 Task: Create a sub task Gather and Analyse Requirements for the task  Upgrade and migrate company software development to a cloud-based solution in the project AgileHaven , assign it to team member softage.1@softage.net and update the status of the sub task to  Off Track , set the priority of the sub task to High
Action: Mouse moved to (55, 428)
Screenshot: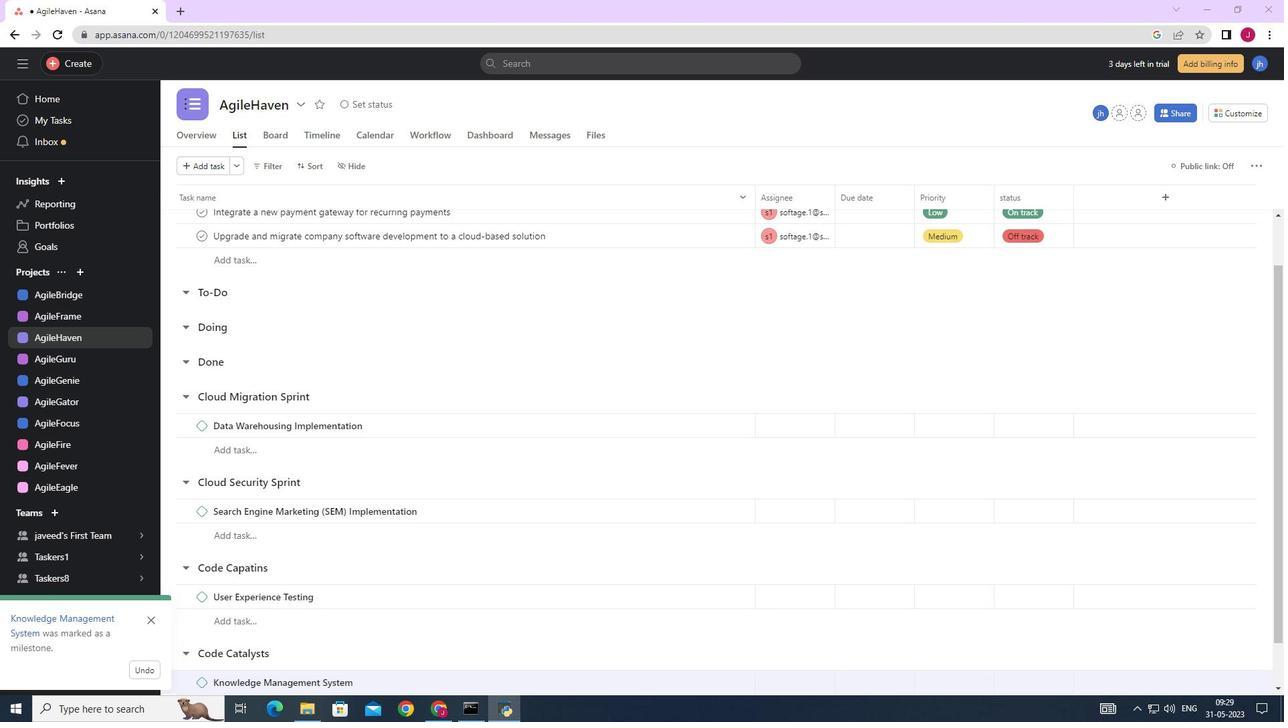 
Action: Mouse scrolled (55, 427) with delta (0, 0)
Screenshot: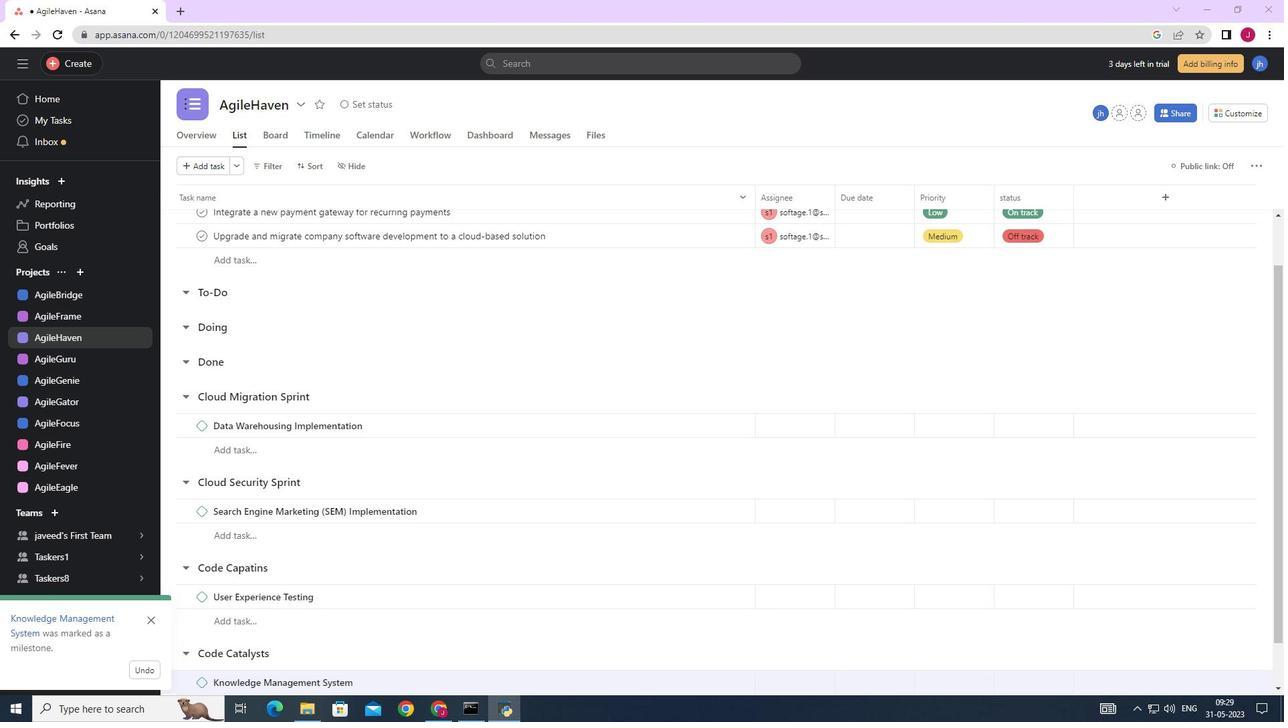 
Action: Mouse moved to (149, 619)
Screenshot: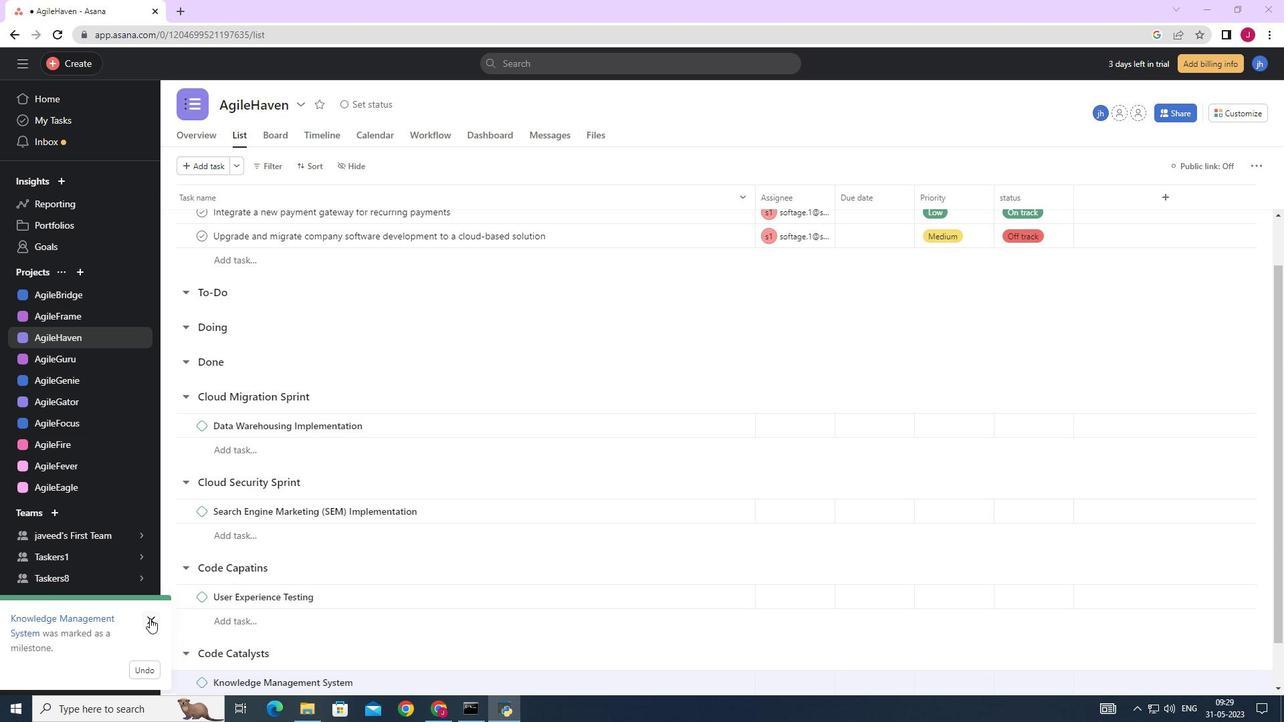 
Action: Mouse pressed left at (149, 619)
Screenshot: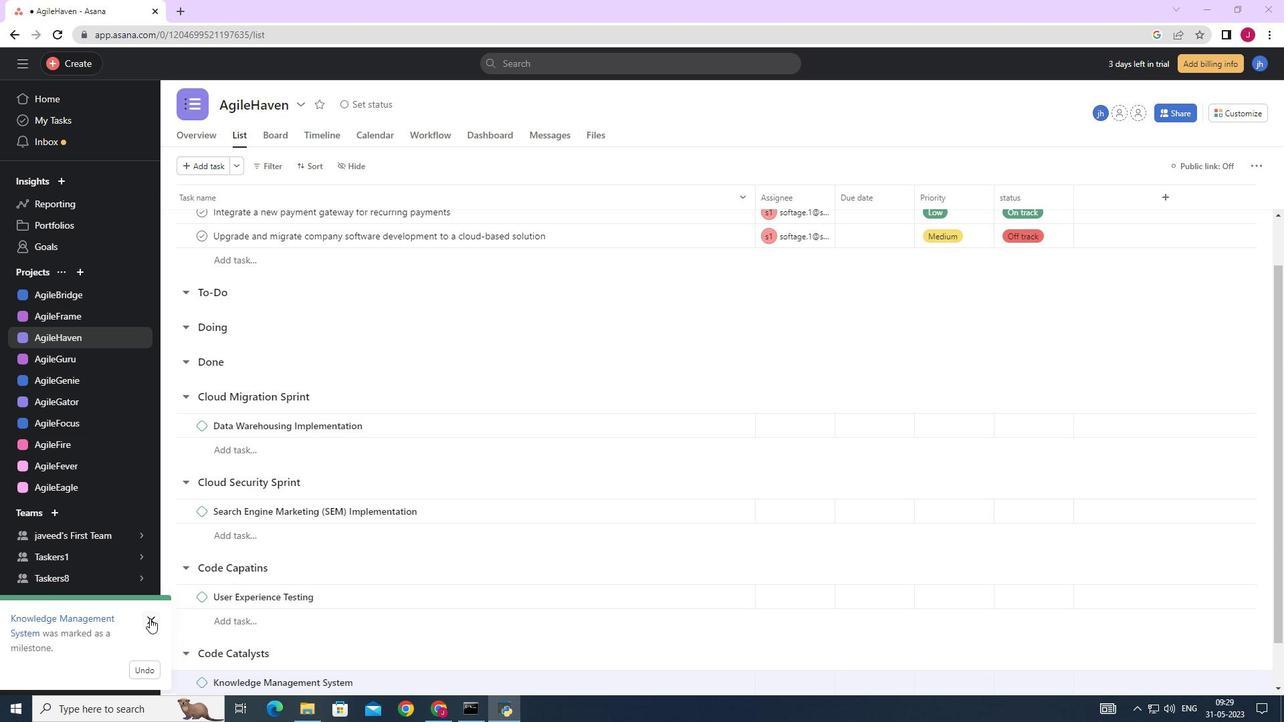 
Action: Mouse moved to (592, 365)
Screenshot: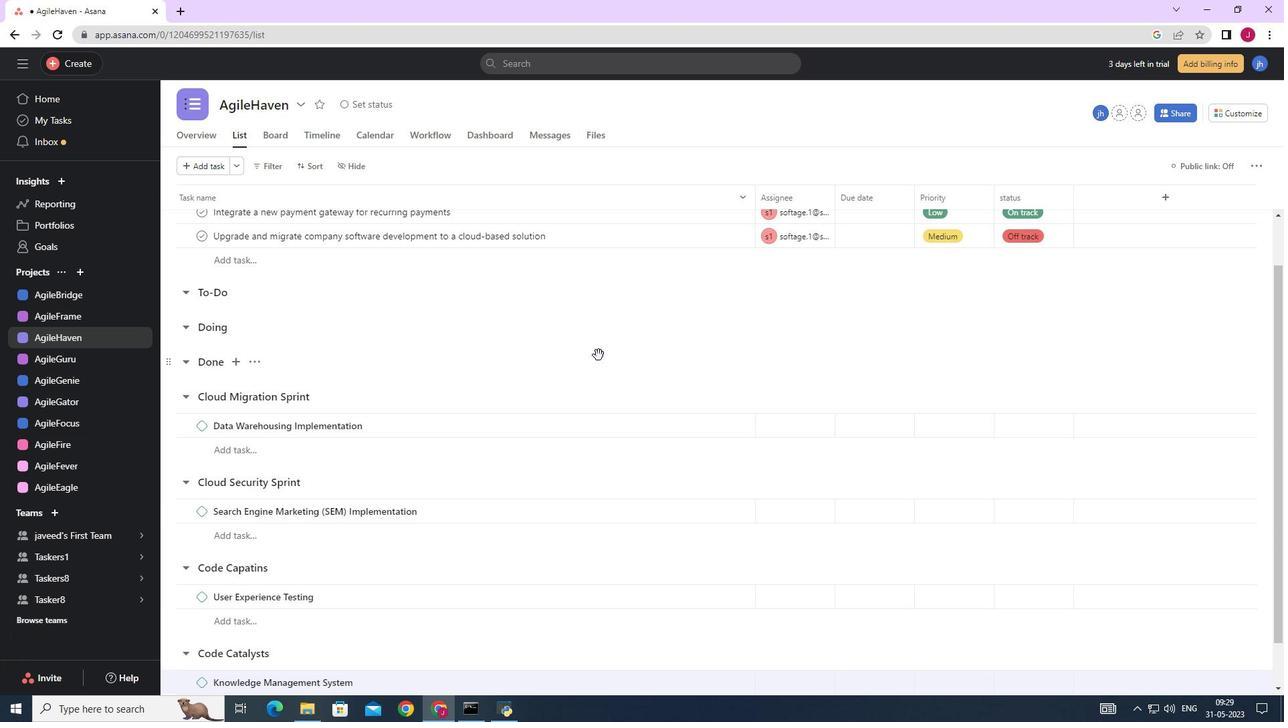 
Action: Mouse scrolled (592, 364) with delta (0, 0)
Screenshot: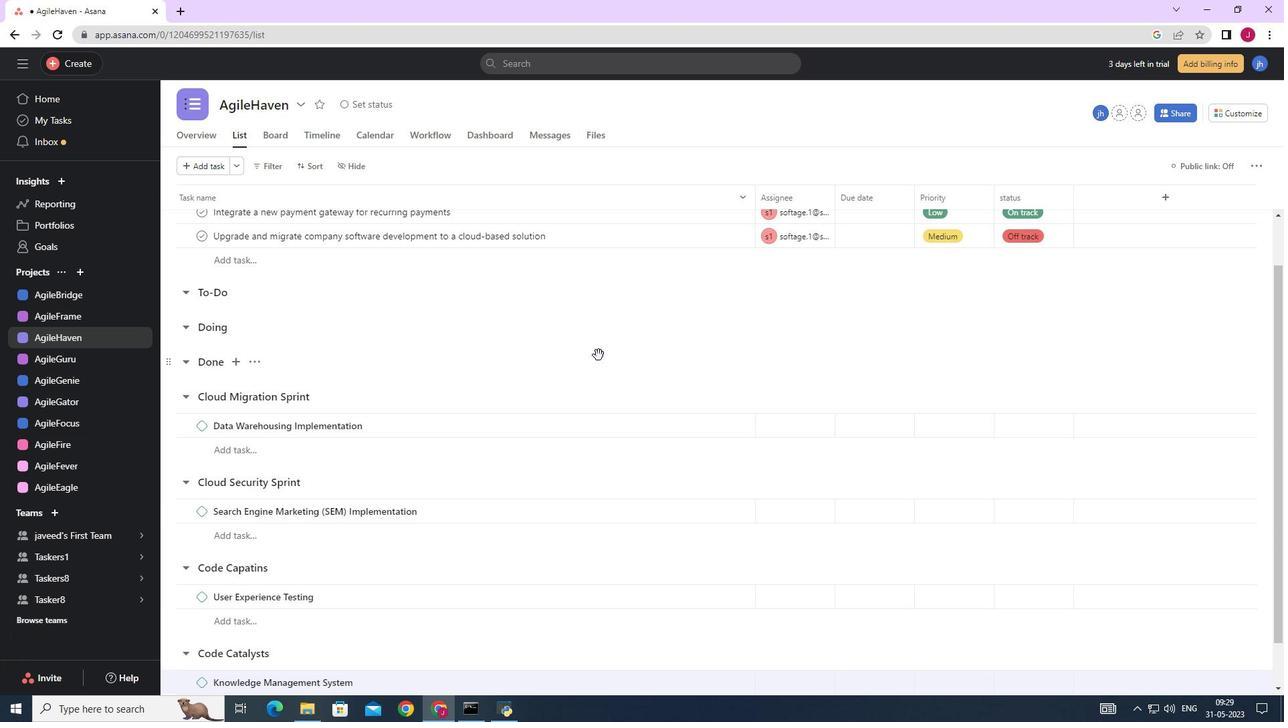 
Action: Mouse moved to (591, 372)
Screenshot: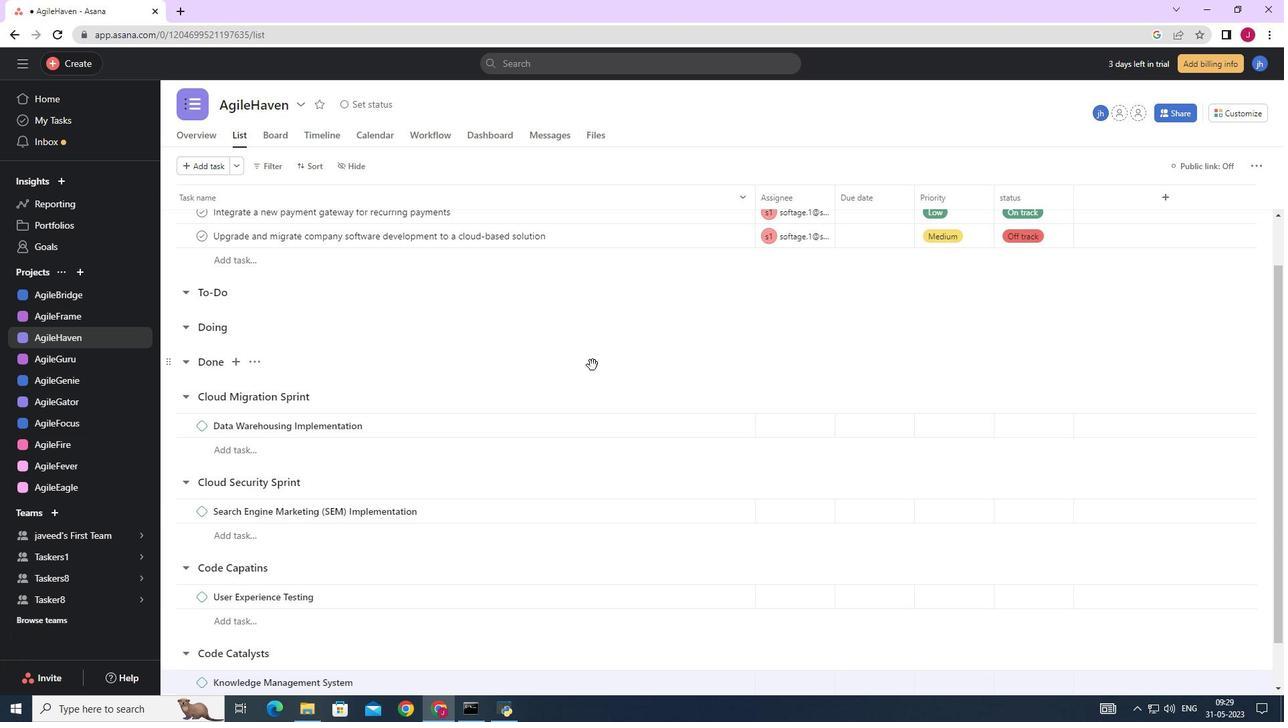 
Action: Mouse scrolled (592, 366) with delta (0, 0)
Screenshot: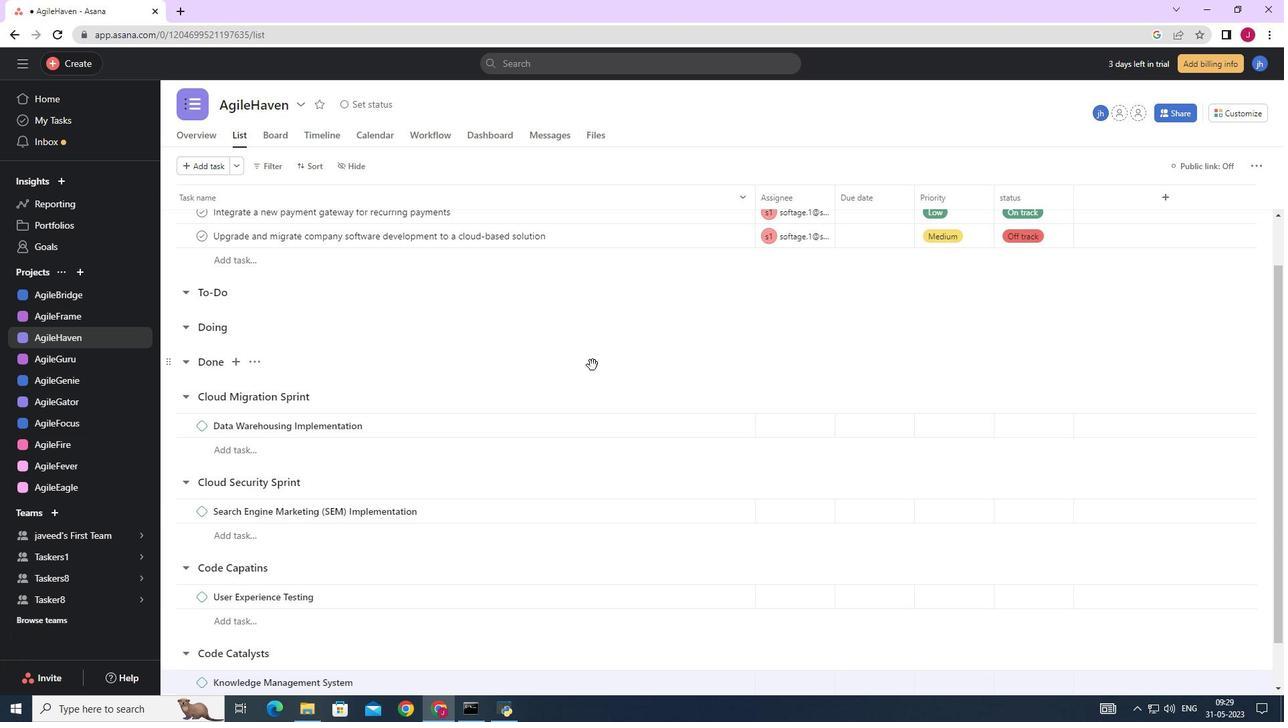 
Action: Mouse scrolled (592, 368) with delta (0, 0)
Screenshot: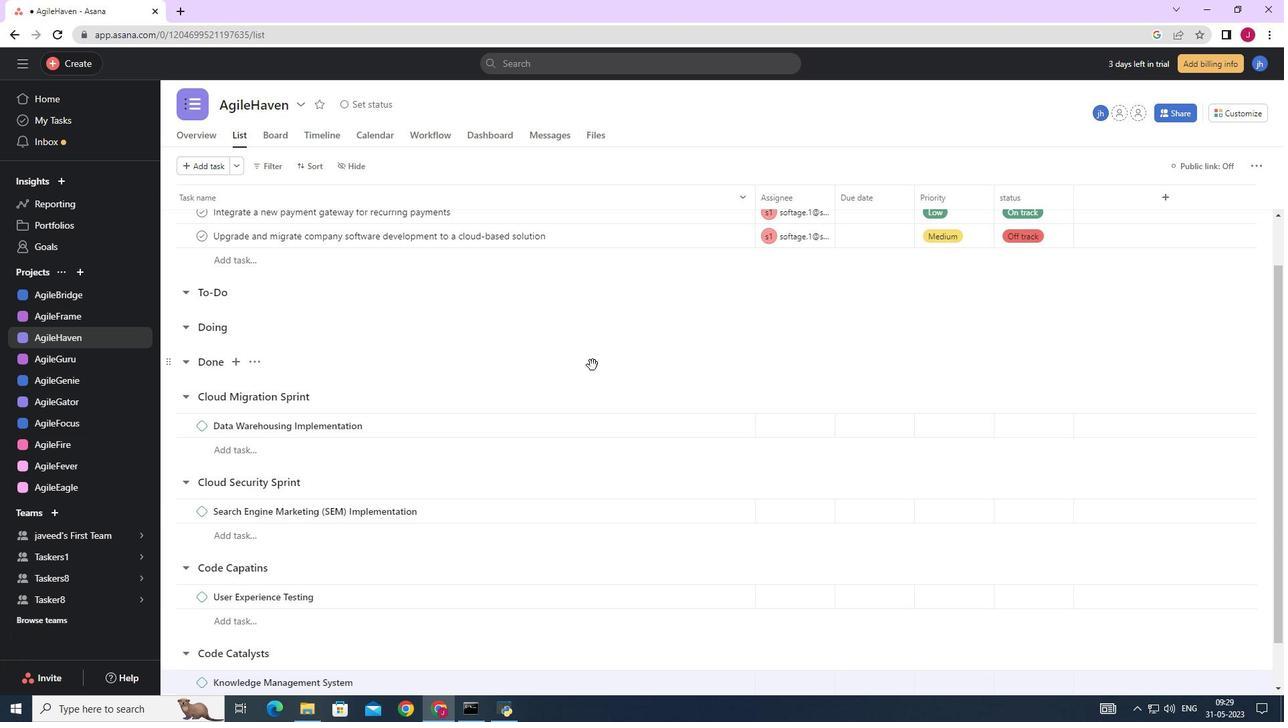 
Action: Mouse scrolled (591, 370) with delta (0, 0)
Screenshot: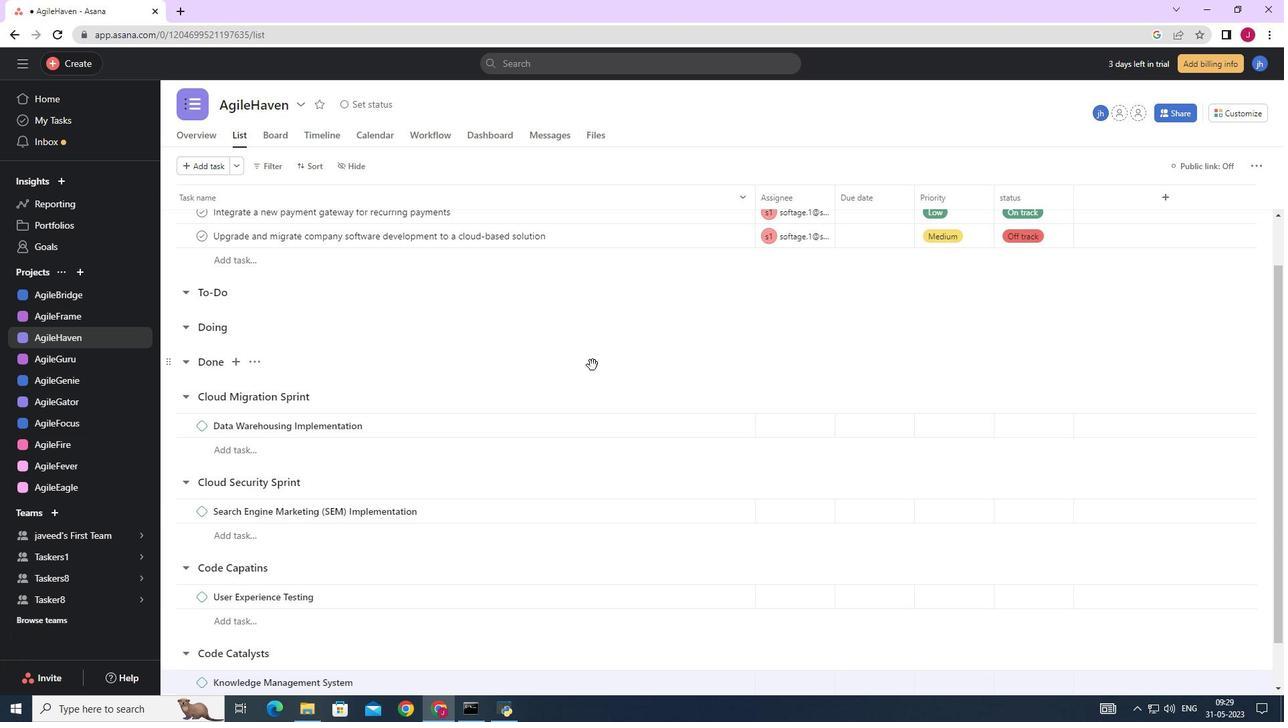 
Action: Mouse moved to (433, 398)
Screenshot: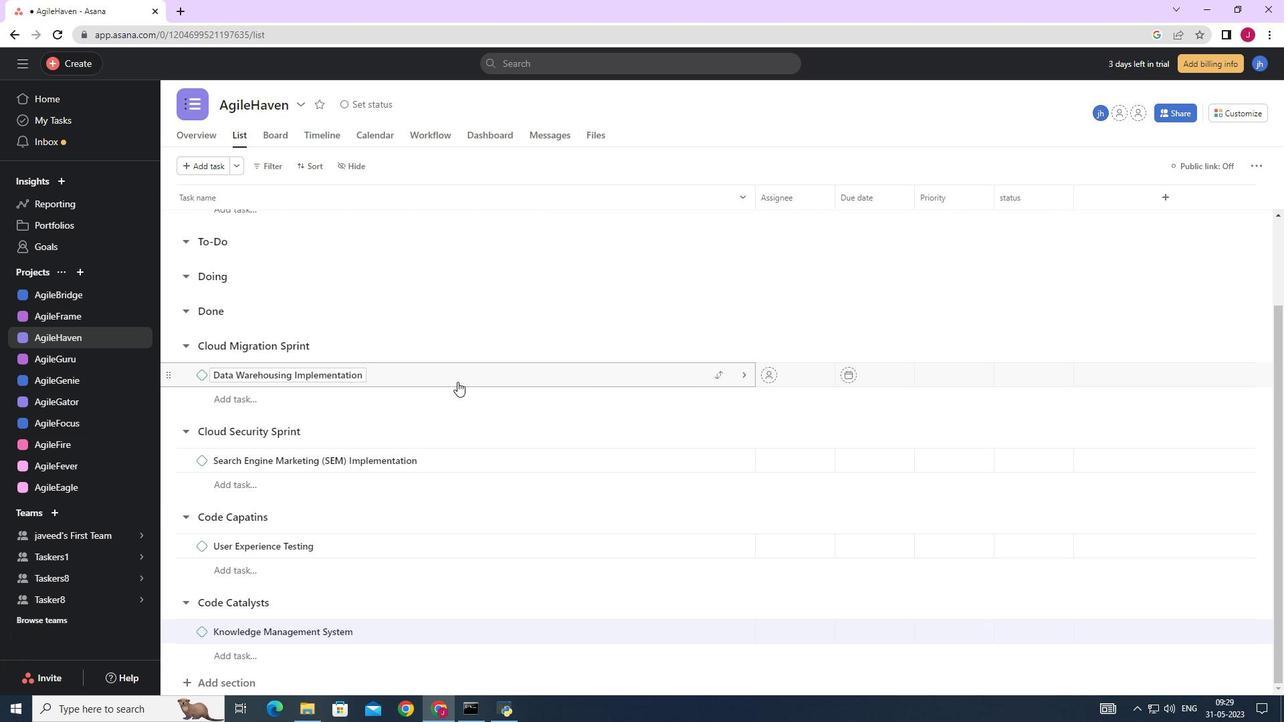
Action: Mouse scrolled (433, 398) with delta (0, 0)
Screenshot: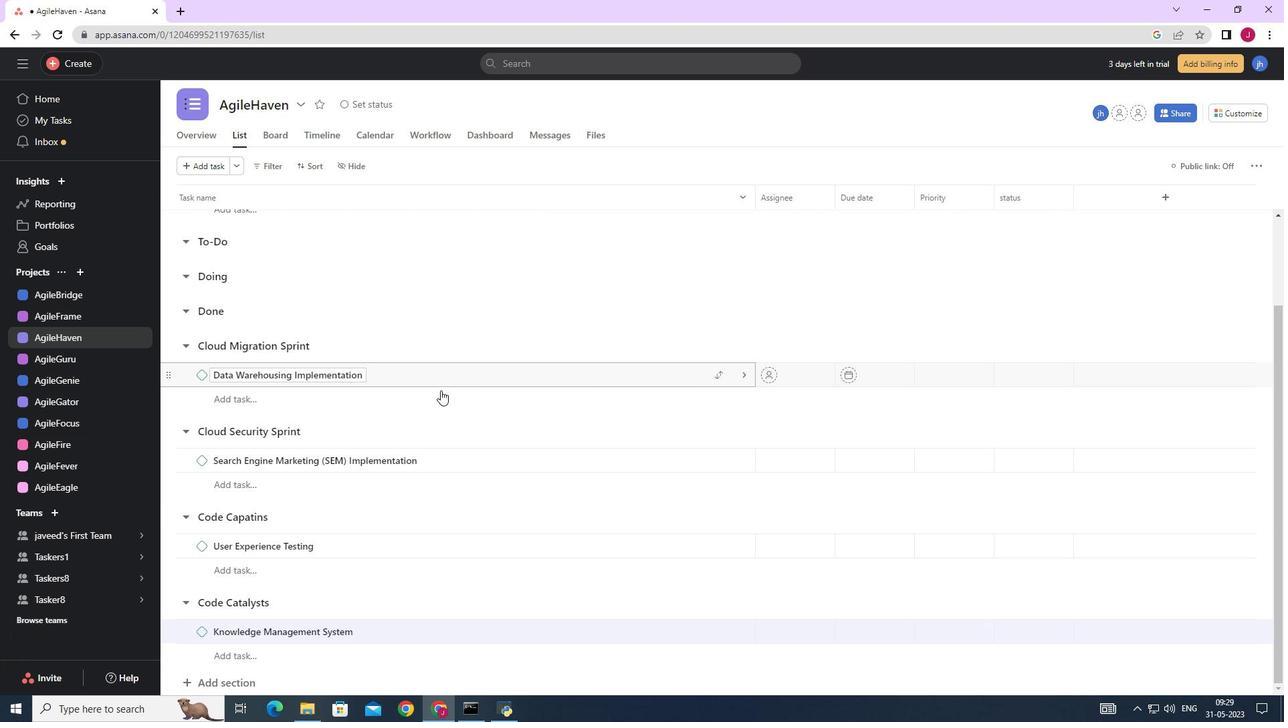 
Action: Mouse moved to (432, 400)
Screenshot: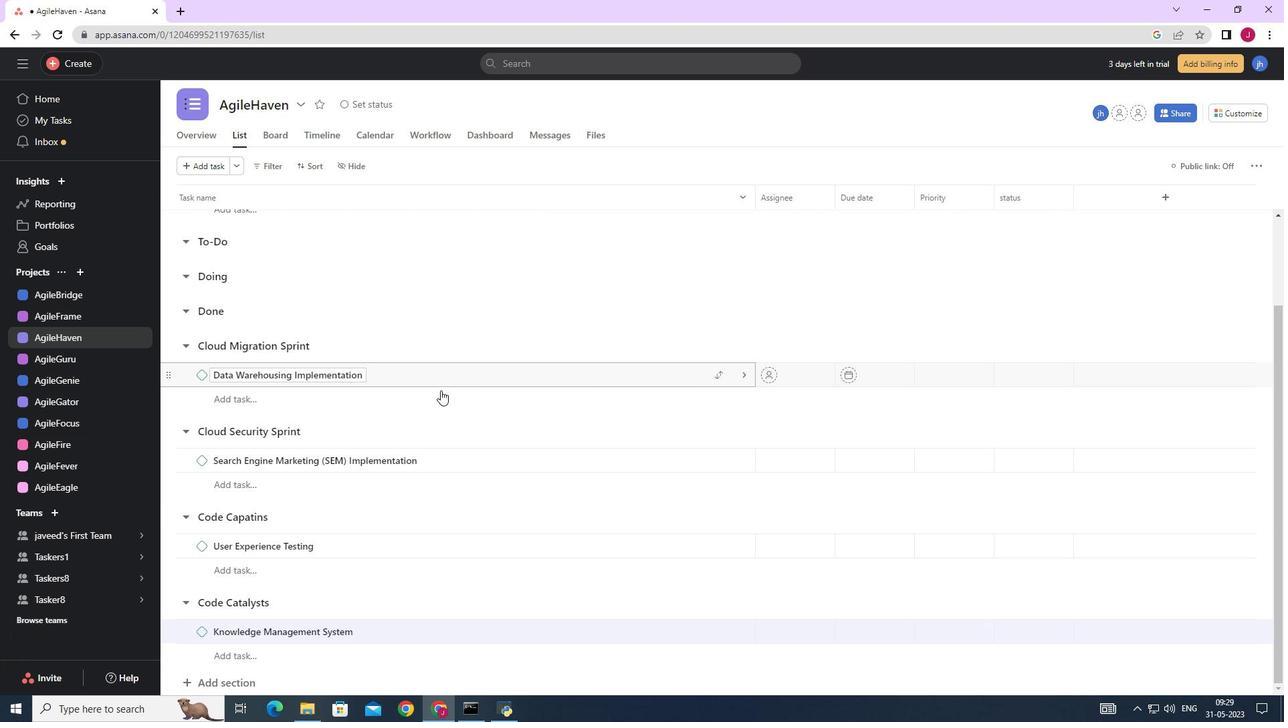 
Action: Mouse scrolled (432, 400) with delta (0, 0)
Screenshot: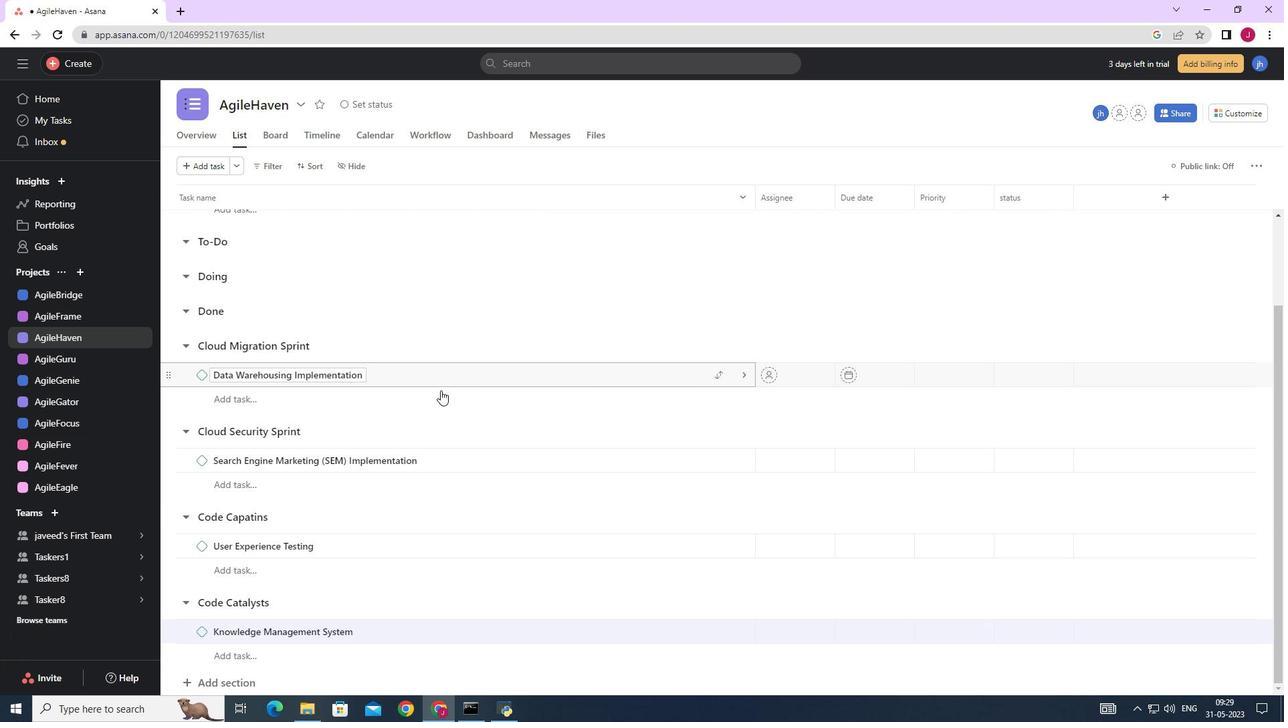 
Action: Mouse scrolled (432, 400) with delta (0, 0)
Screenshot: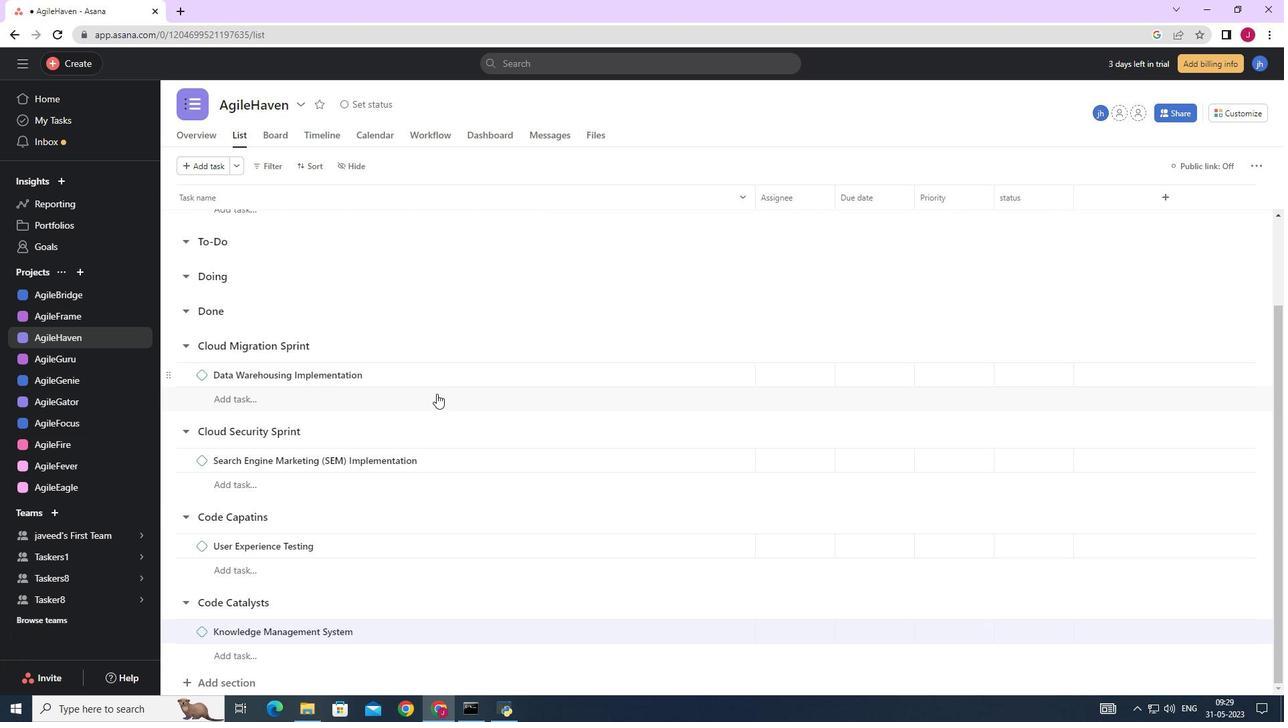 
Action: Mouse moved to (432, 401)
Screenshot: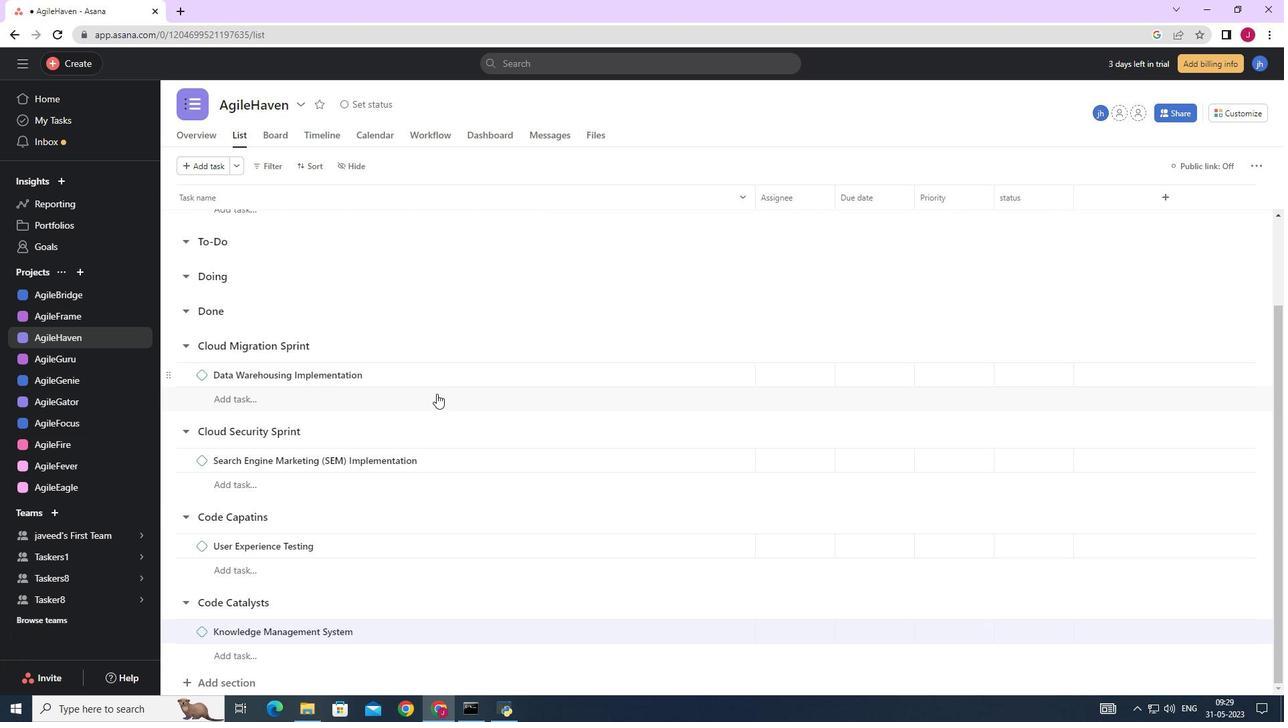 
Action: Mouse scrolled (432, 400) with delta (0, 0)
Screenshot: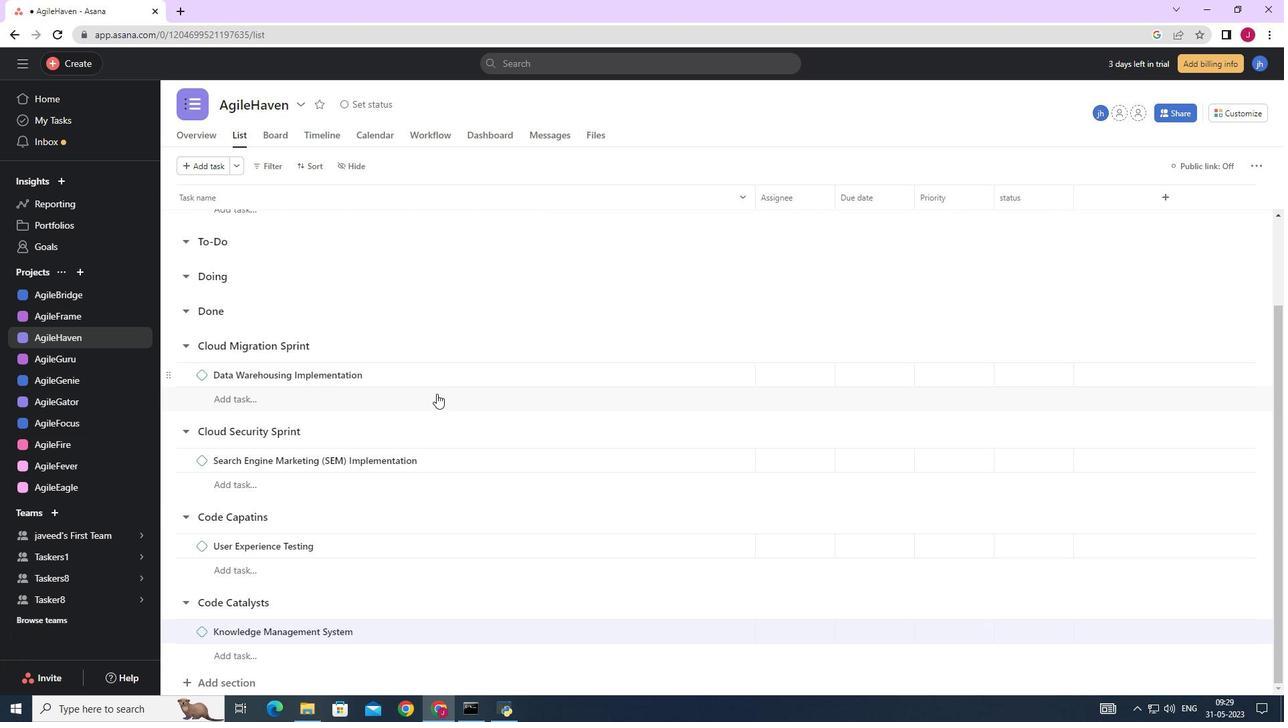 
Action: Mouse moved to (430, 407)
Screenshot: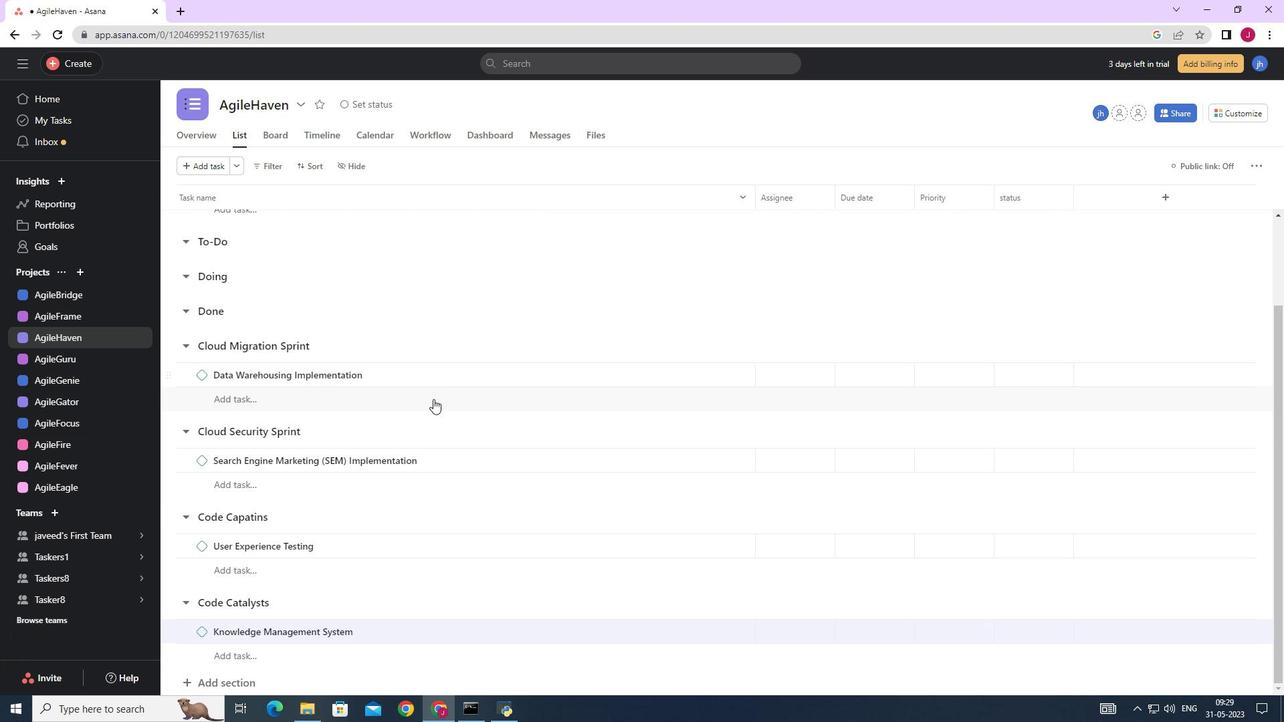 
Action: Mouse scrolled (430, 406) with delta (0, 0)
Screenshot: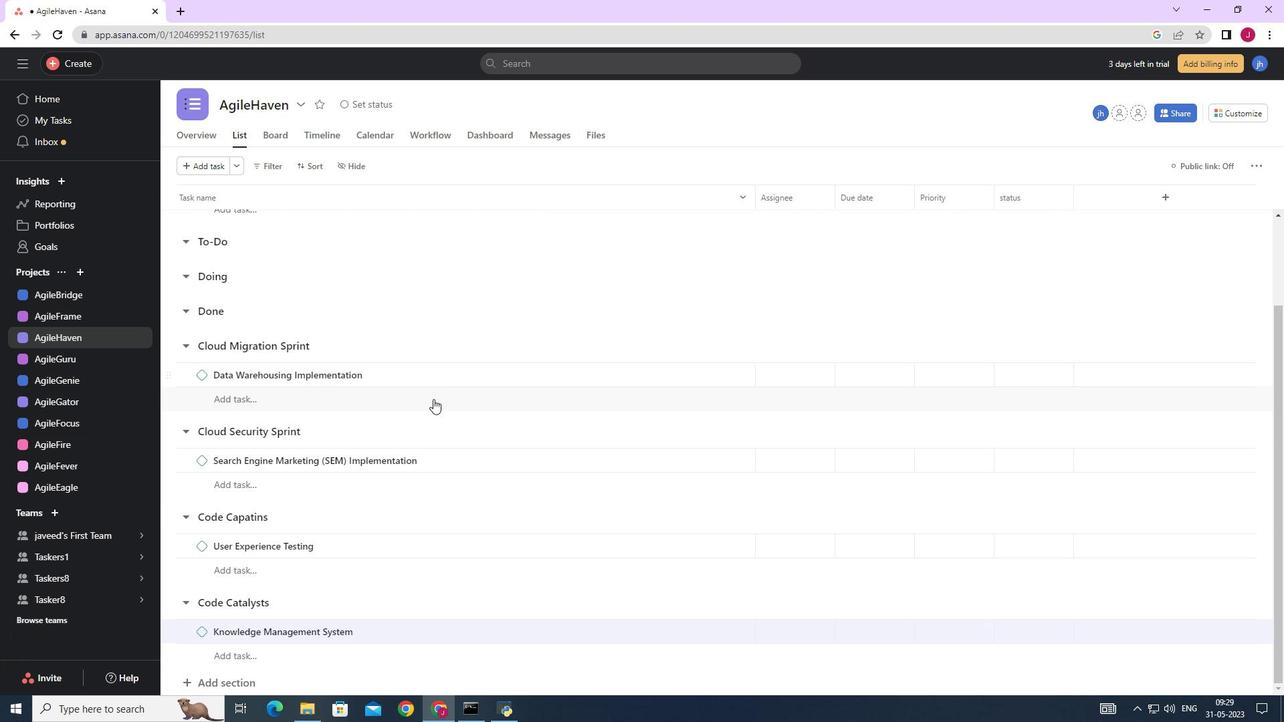 
Action: Mouse moved to (415, 430)
Screenshot: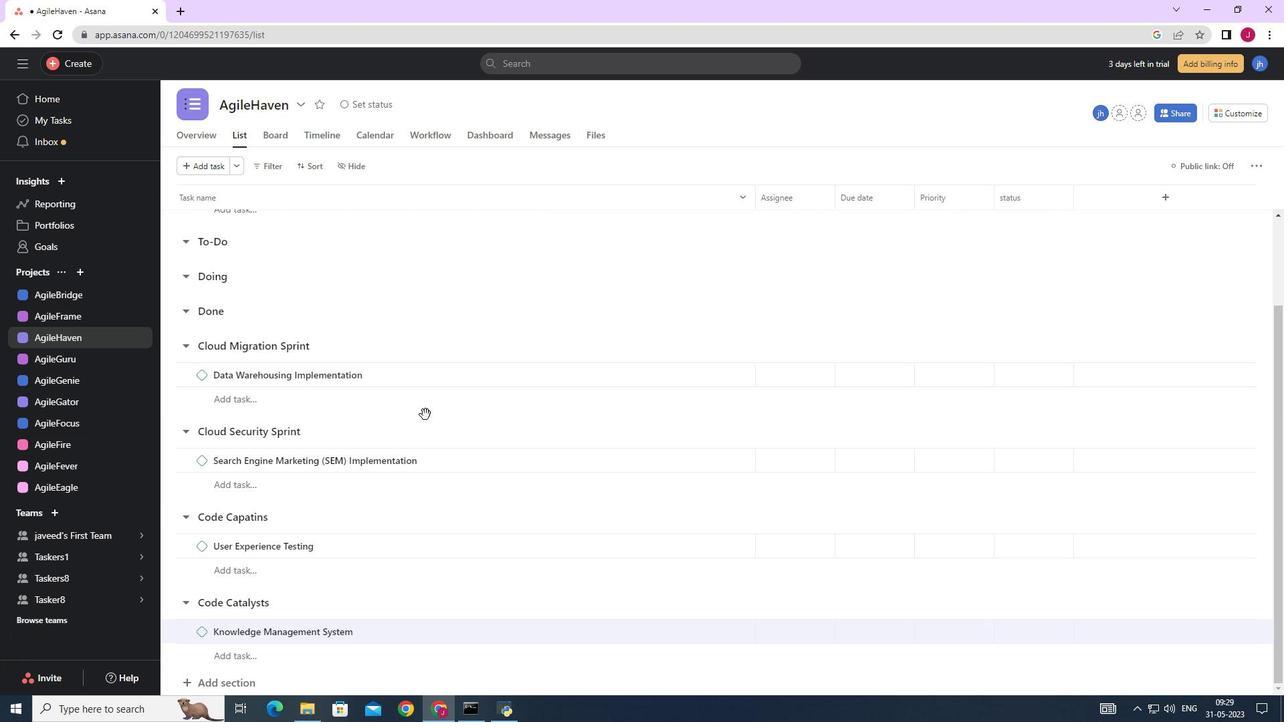 
Action: Mouse scrolled (415, 431) with delta (0, 0)
Screenshot: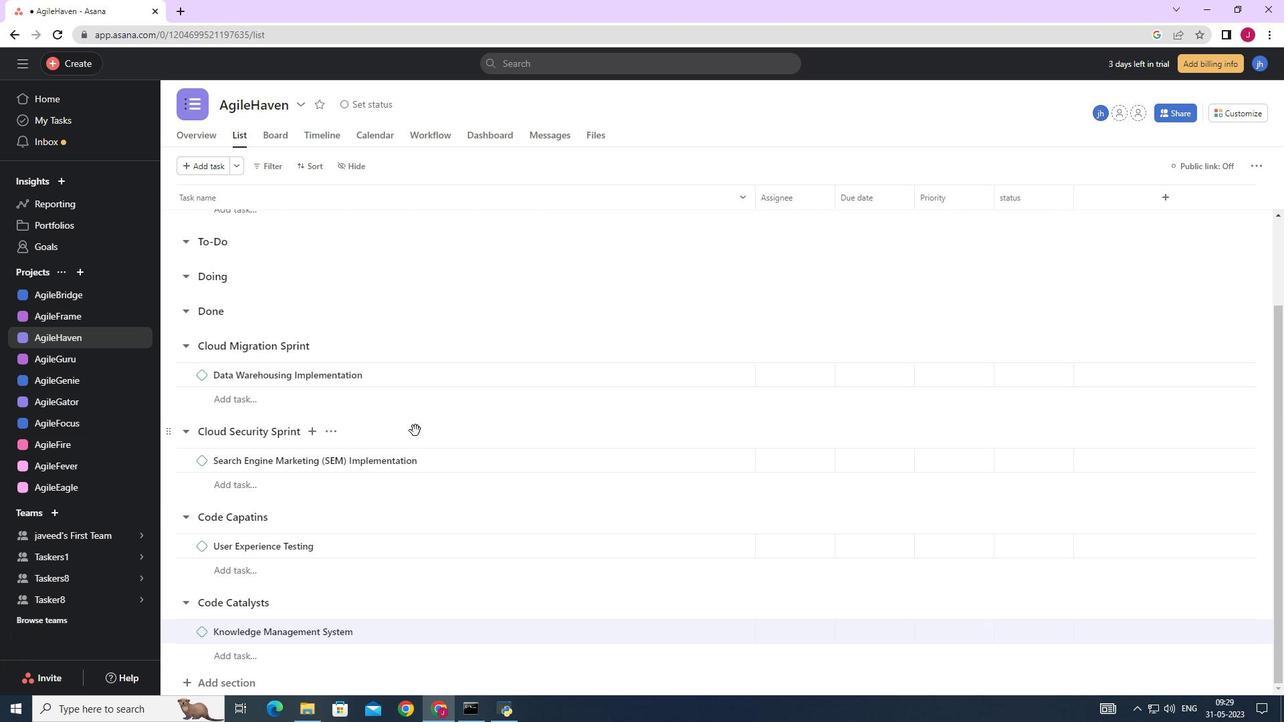 
Action: Mouse scrolled (415, 431) with delta (0, 0)
Screenshot: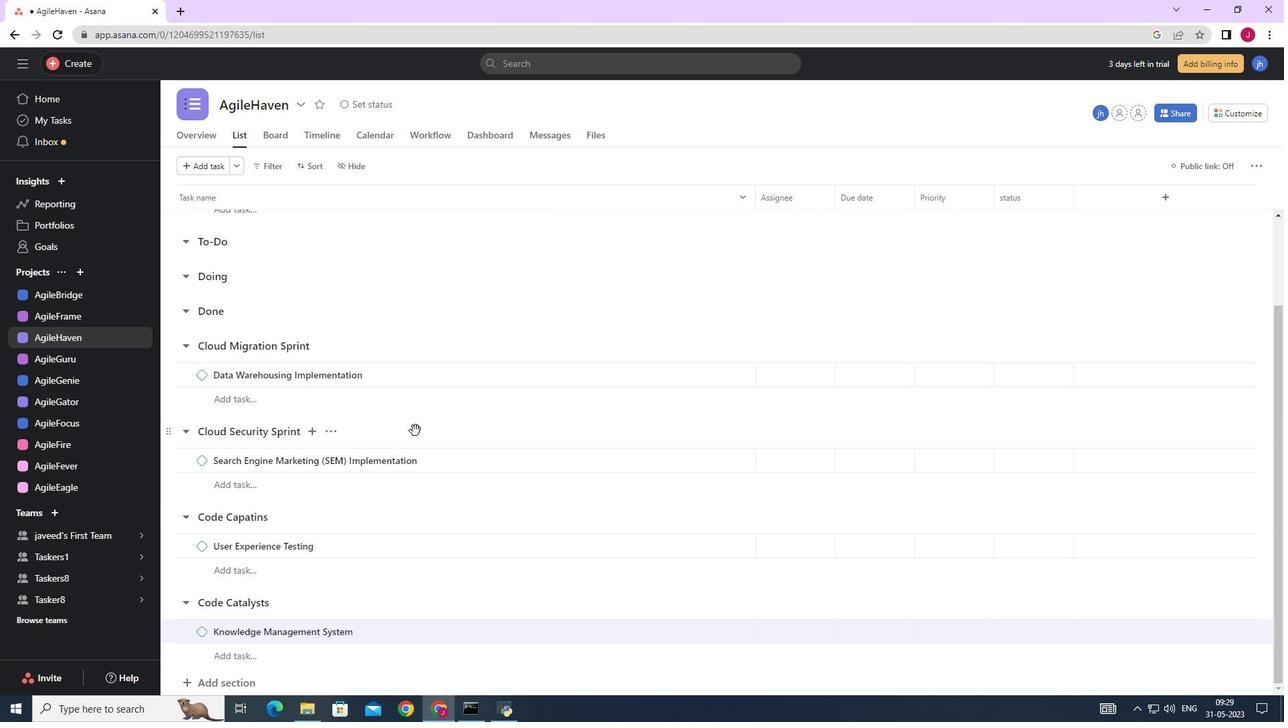 
Action: Mouse scrolled (415, 431) with delta (0, 0)
Screenshot: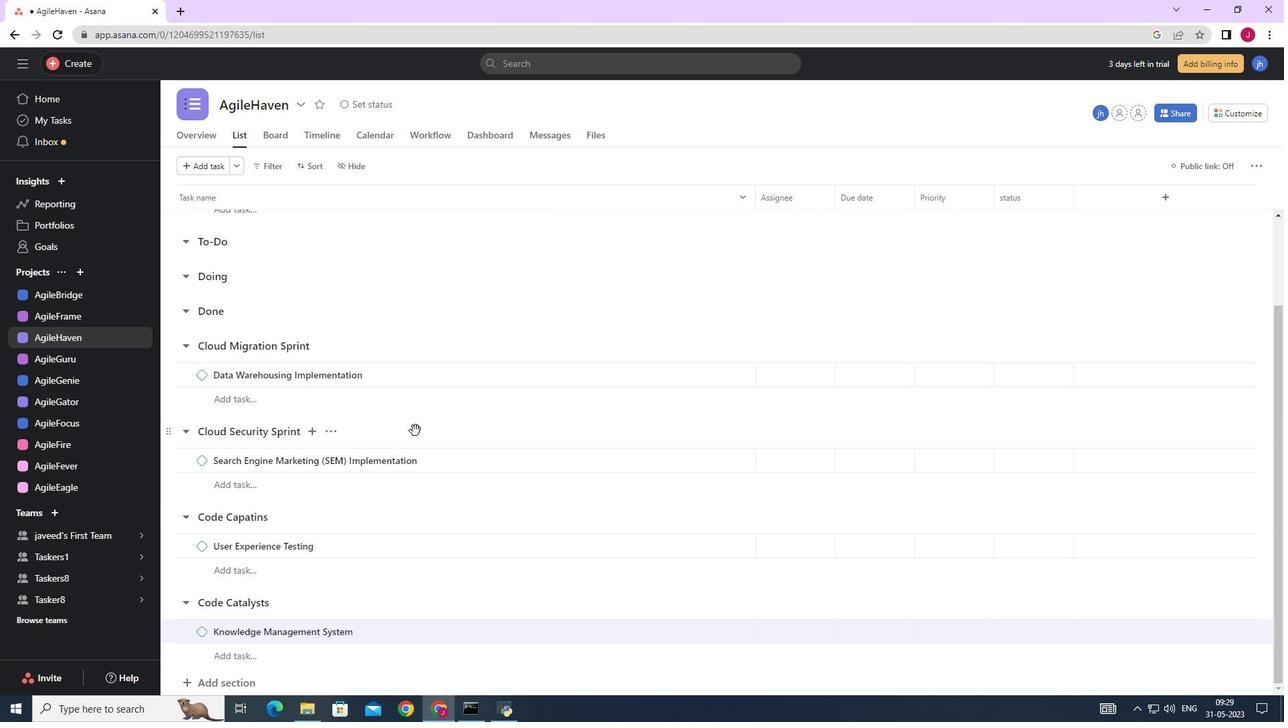 
Action: Mouse scrolled (415, 431) with delta (0, 0)
Screenshot: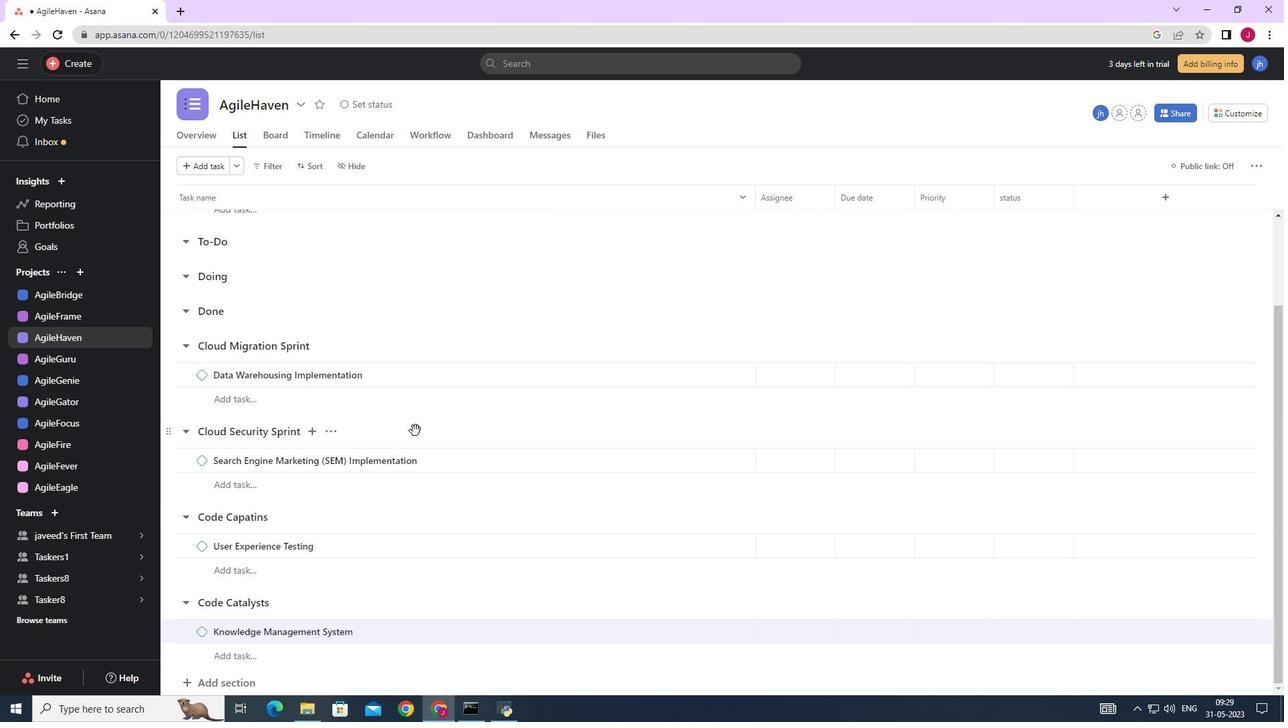 
Action: Mouse moved to (687, 296)
Screenshot: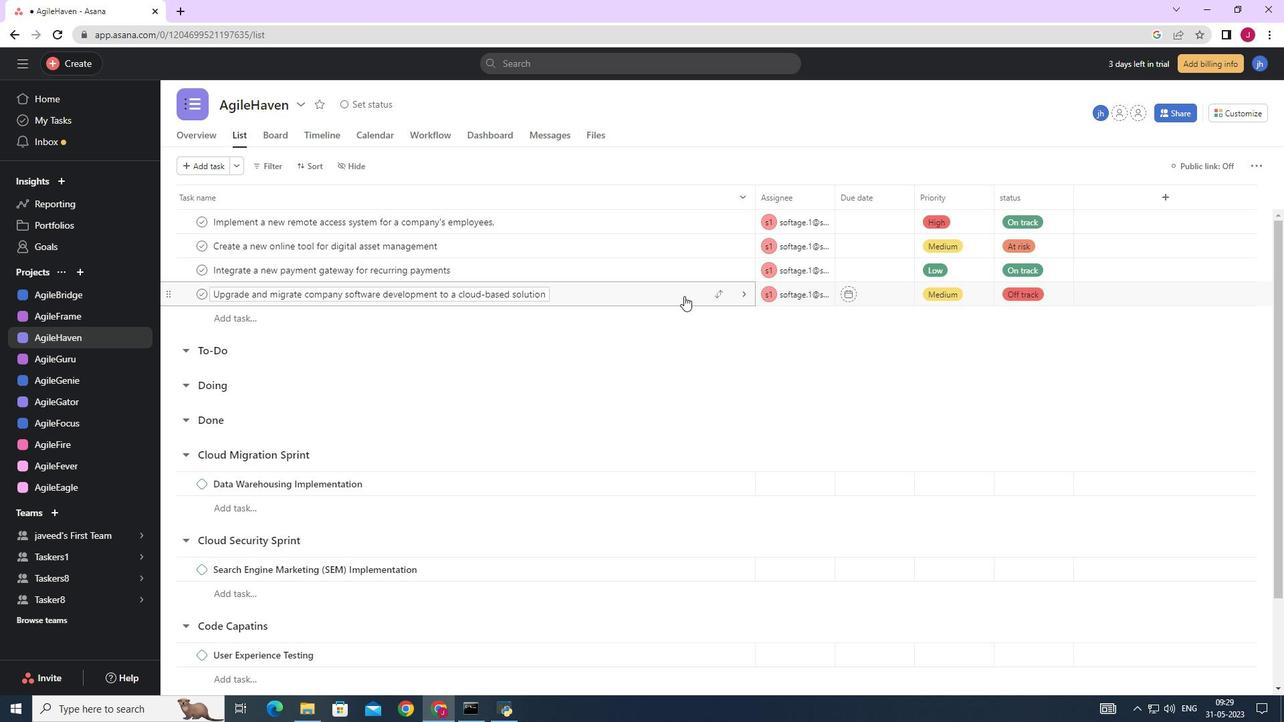 
Action: Mouse pressed left at (687, 296)
Screenshot: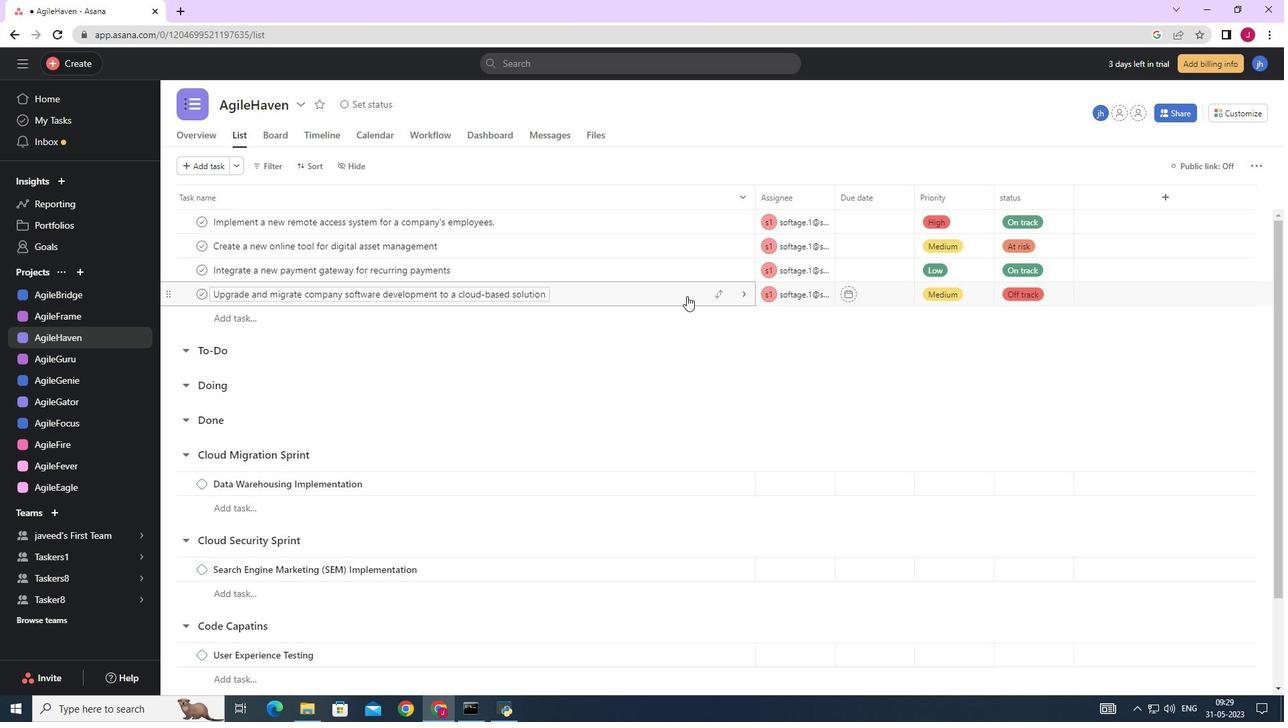 
Action: Mouse moved to (1070, 467)
Screenshot: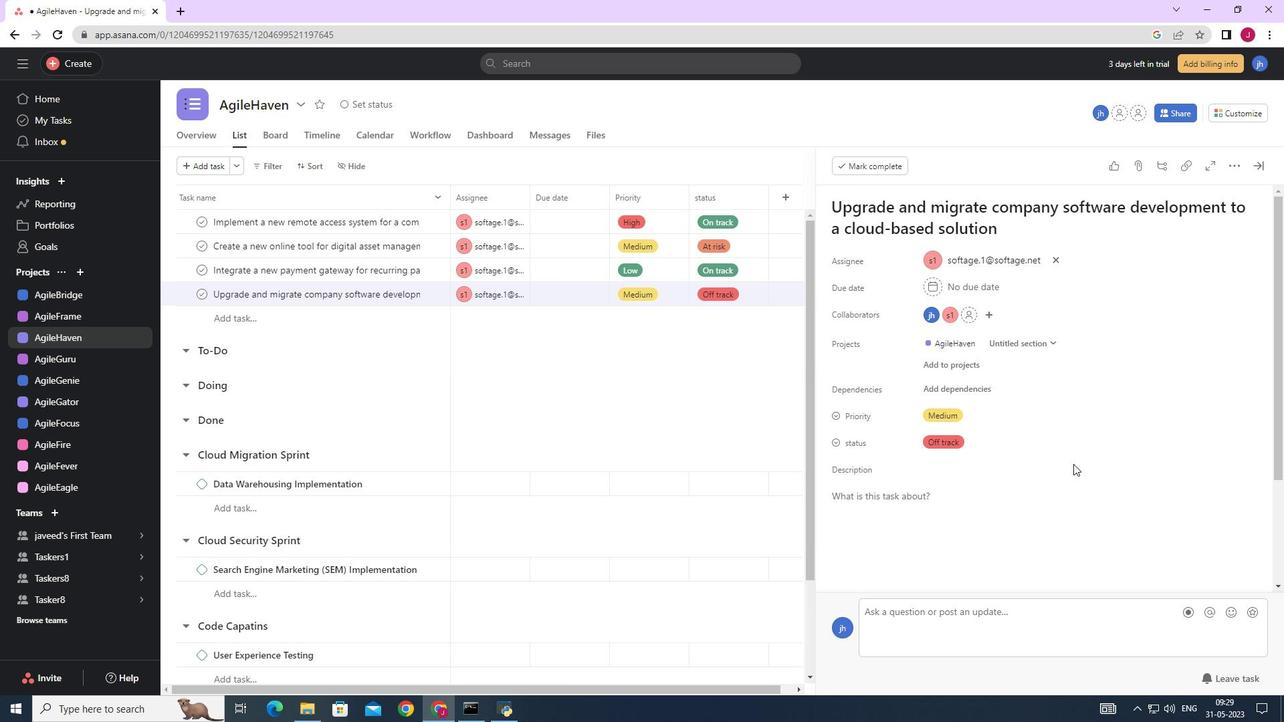 
Action: Mouse scrolled (1070, 467) with delta (0, 0)
Screenshot: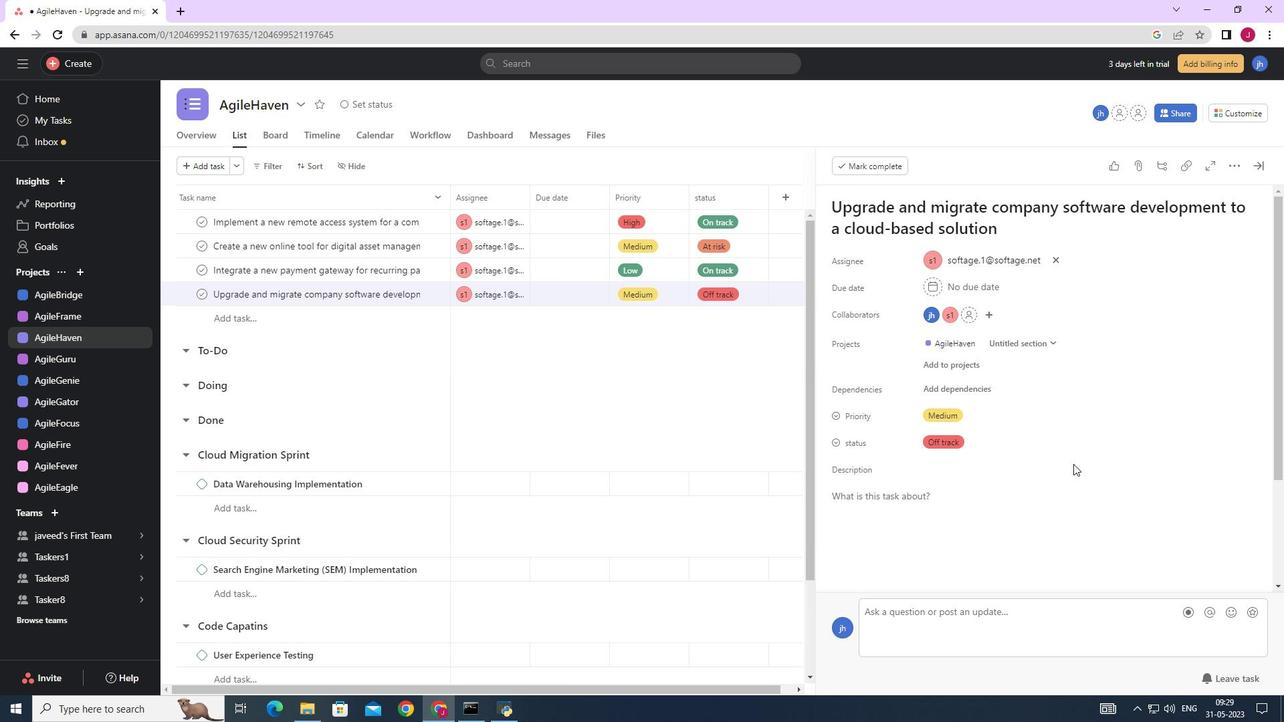 
Action: Mouse moved to (1069, 468)
Screenshot: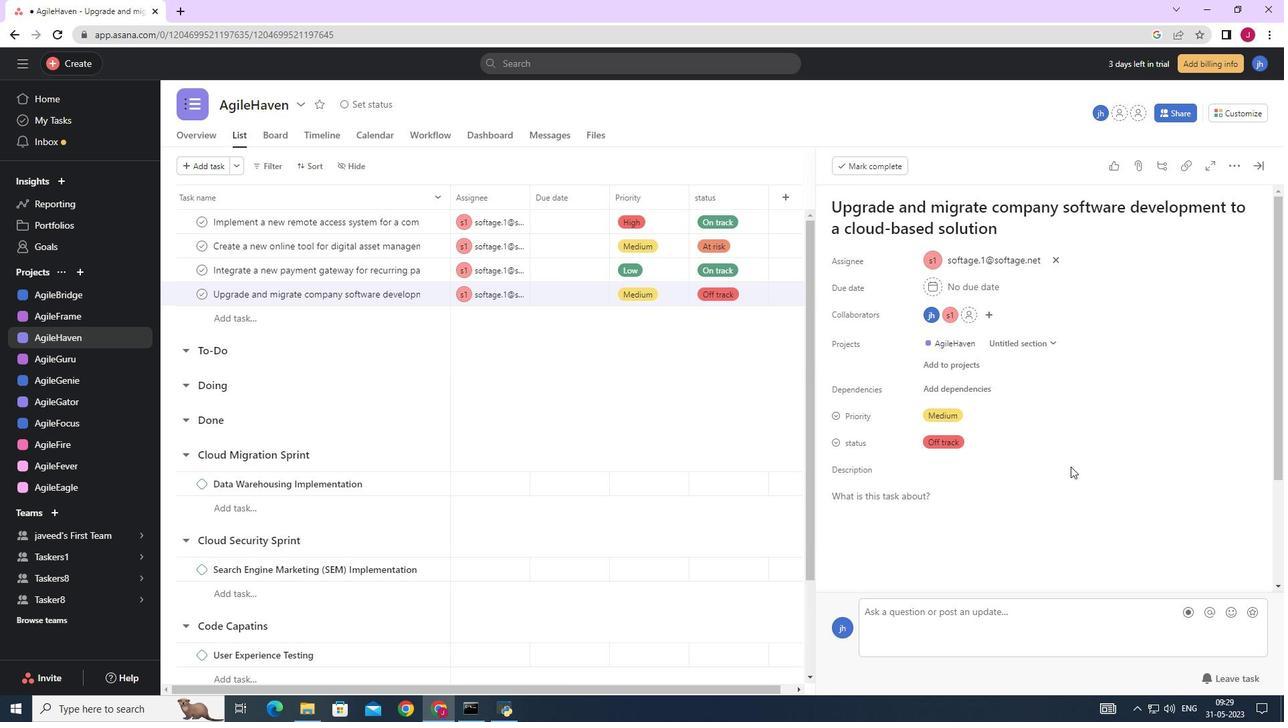
Action: Mouse scrolled (1069, 467) with delta (0, 0)
Screenshot: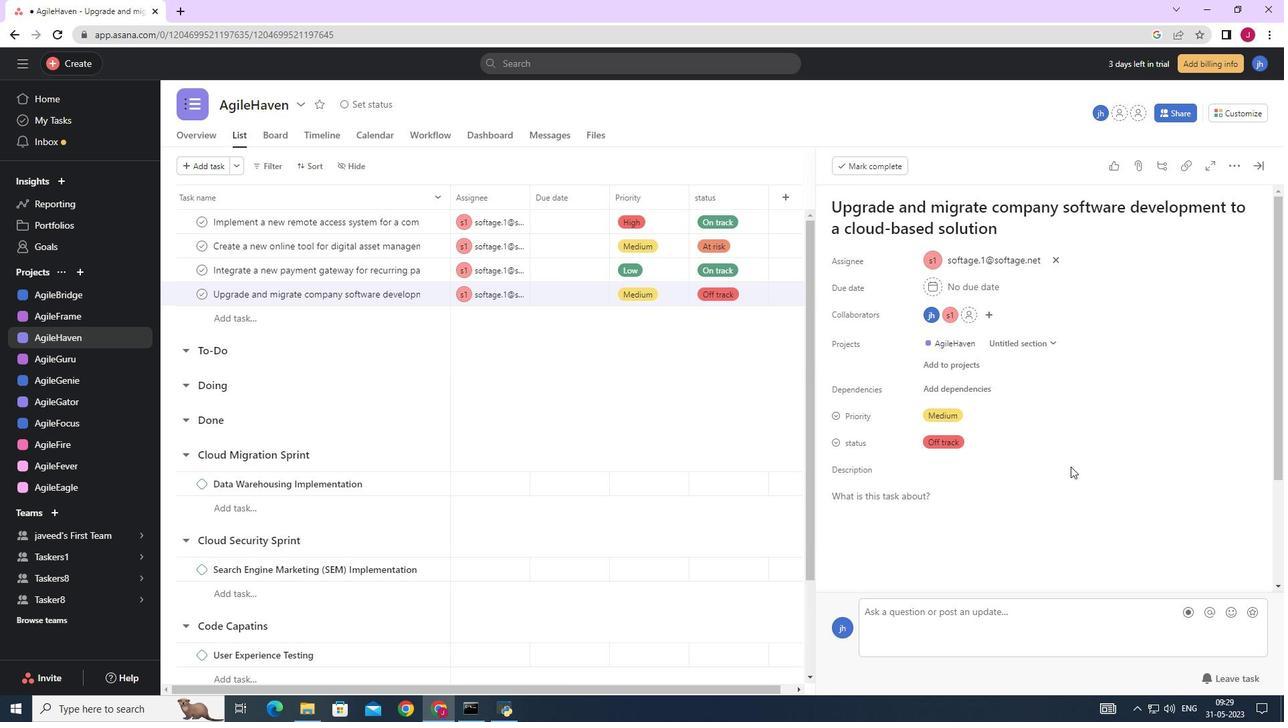 
Action: Mouse moved to (1068, 468)
Screenshot: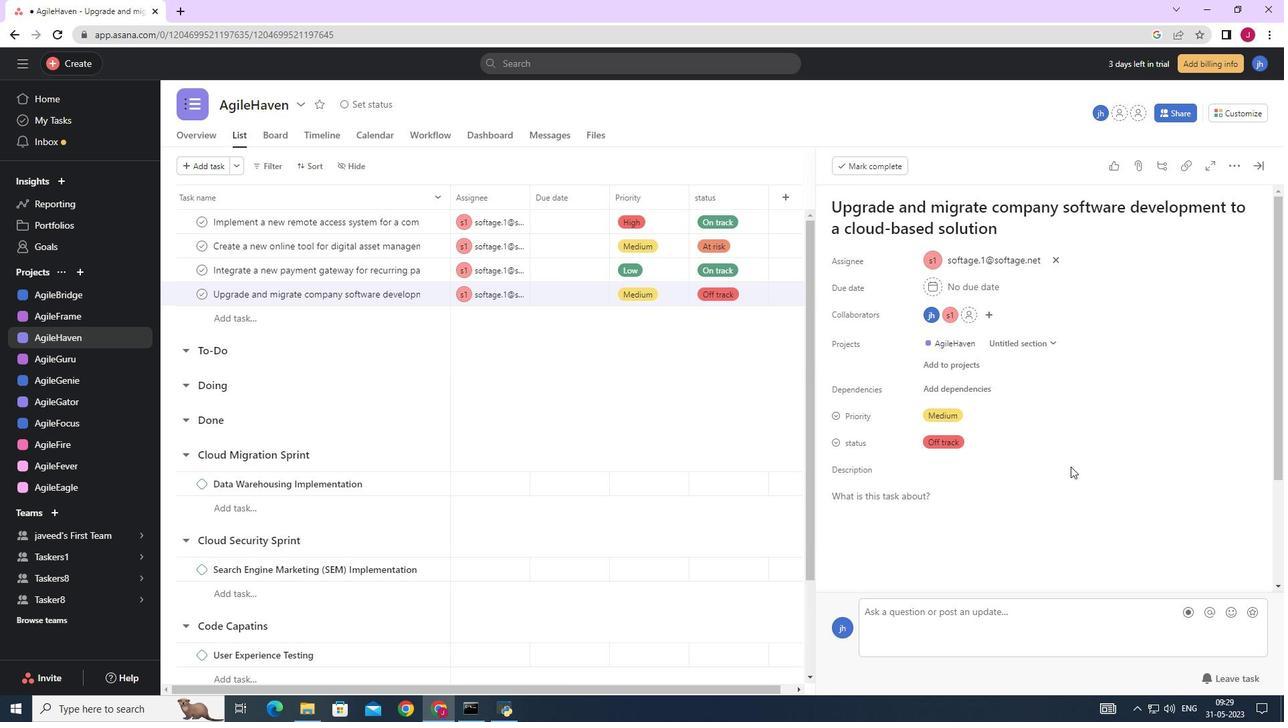 
Action: Mouse scrolled (1068, 467) with delta (0, 0)
Screenshot: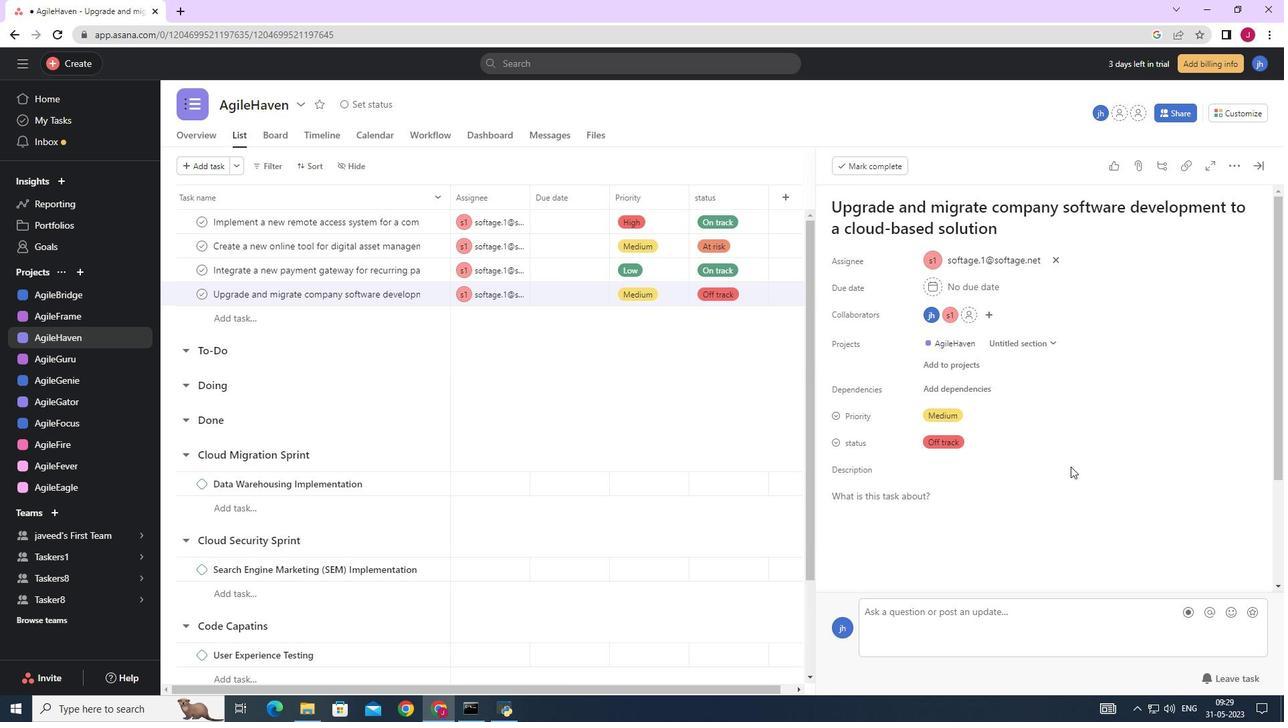 
Action: Mouse moved to (1068, 468)
Screenshot: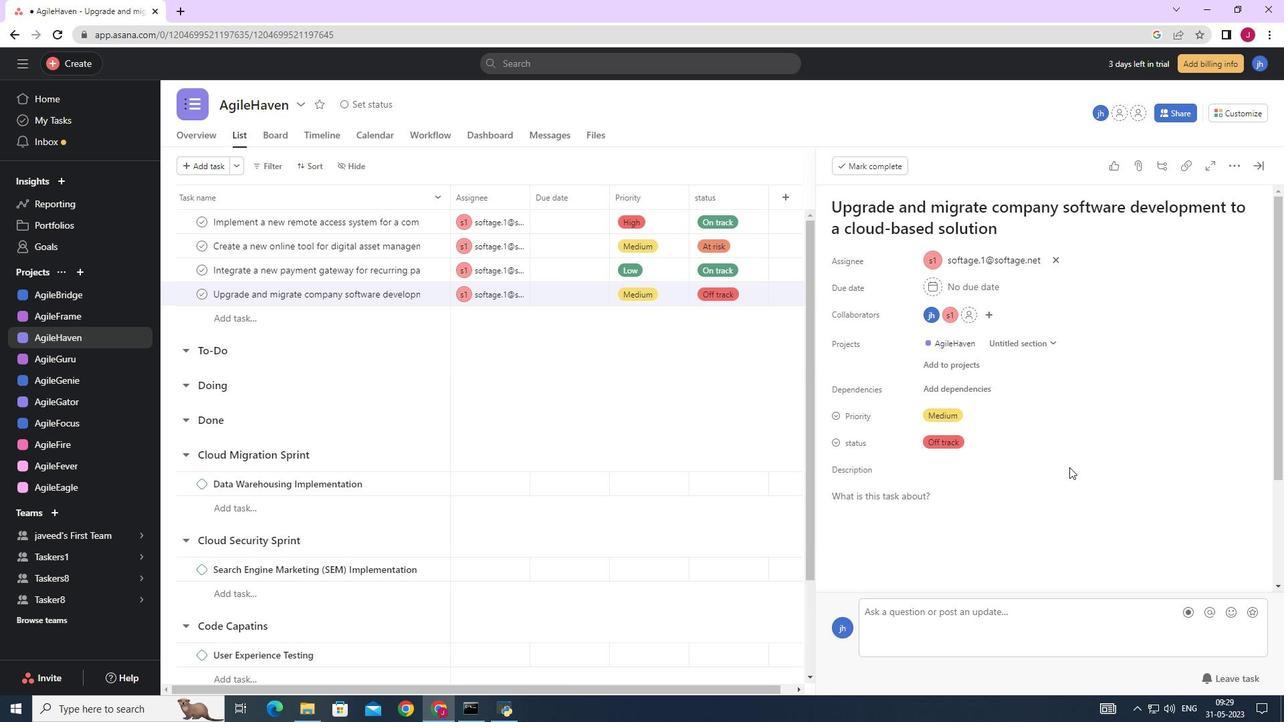 
Action: Mouse scrolled (1068, 467) with delta (0, 0)
Screenshot: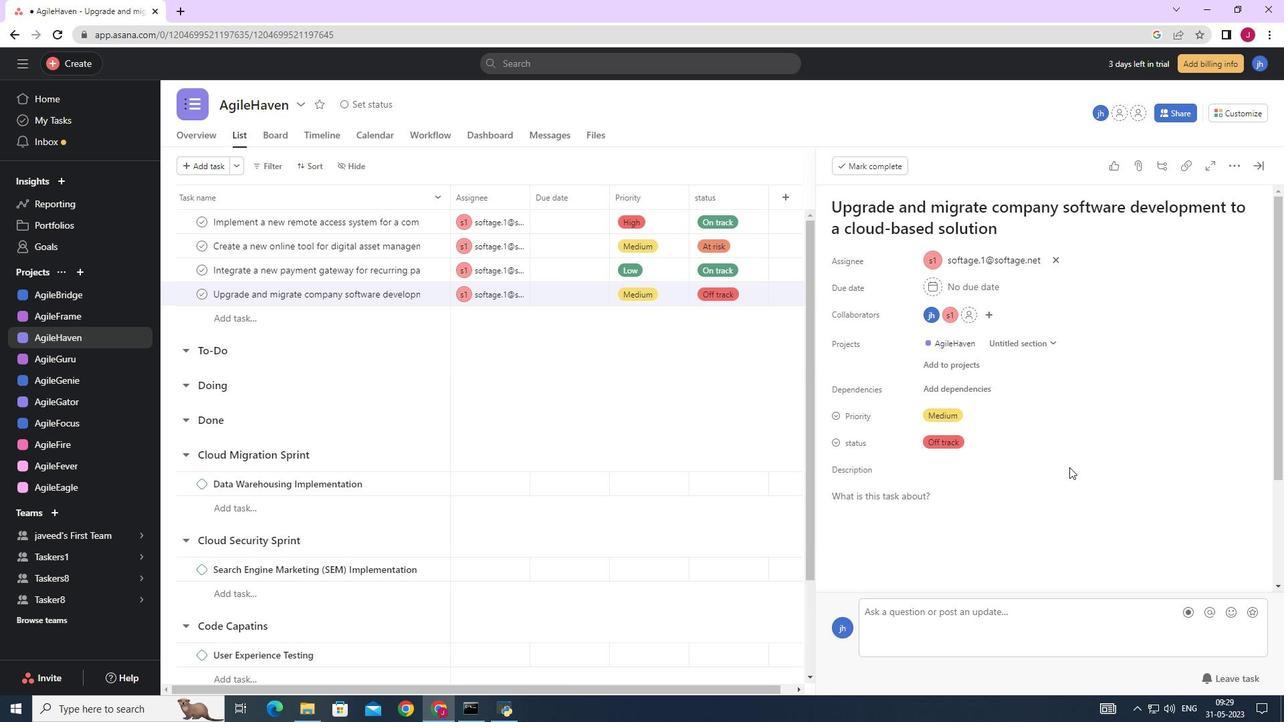 
Action: Mouse moved to (892, 479)
Screenshot: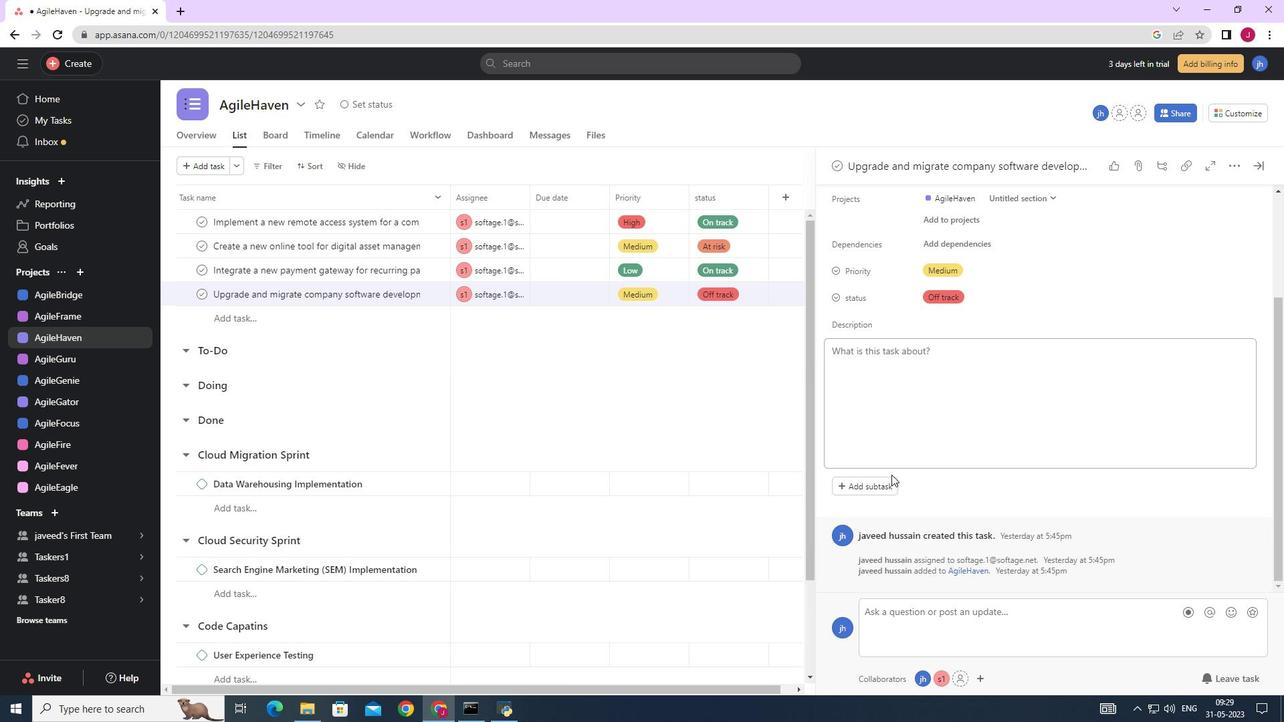 
Action: Mouse scrolled (892, 479) with delta (0, 0)
Screenshot: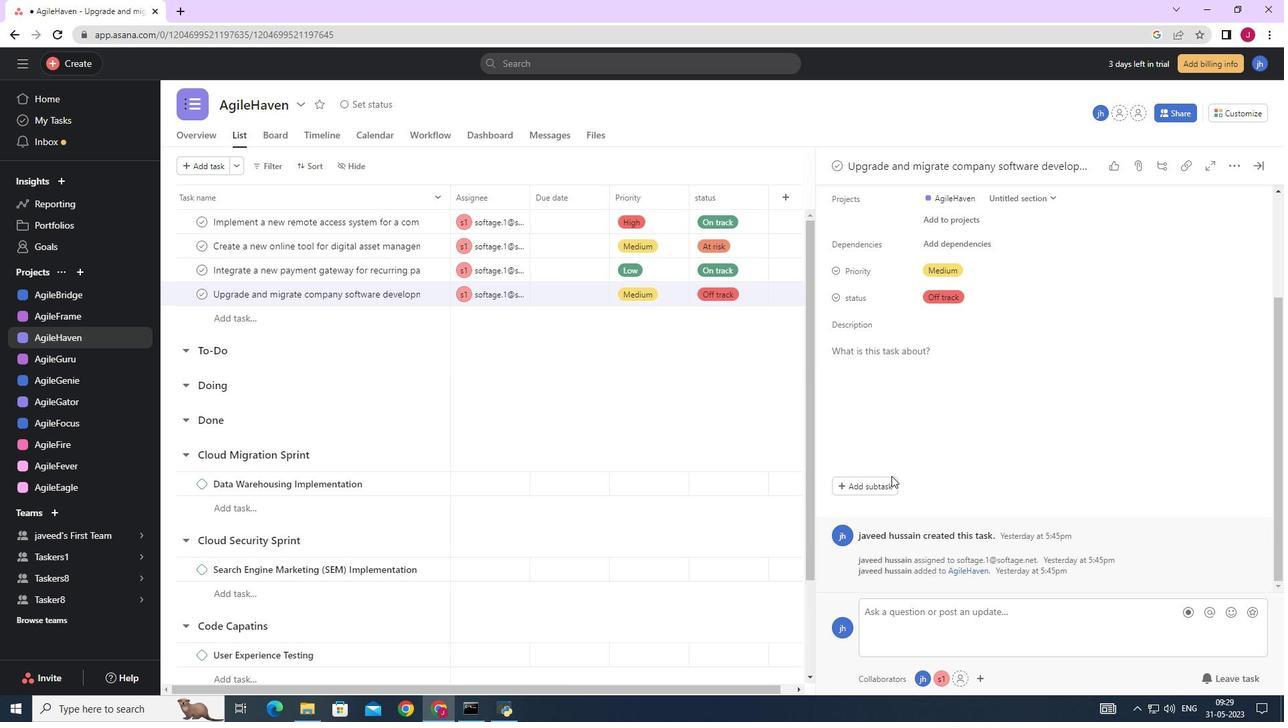 
Action: Mouse moved to (892, 480)
Screenshot: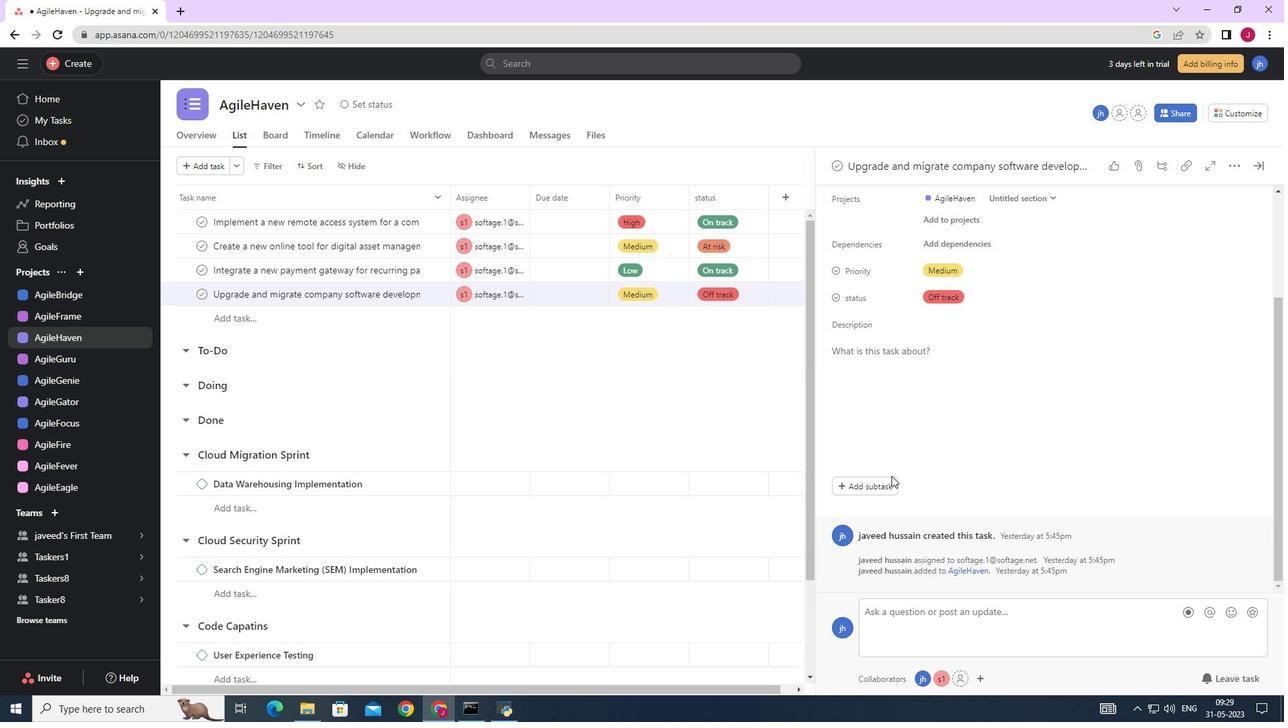 
Action: Mouse scrolled (892, 479) with delta (0, 0)
Screenshot: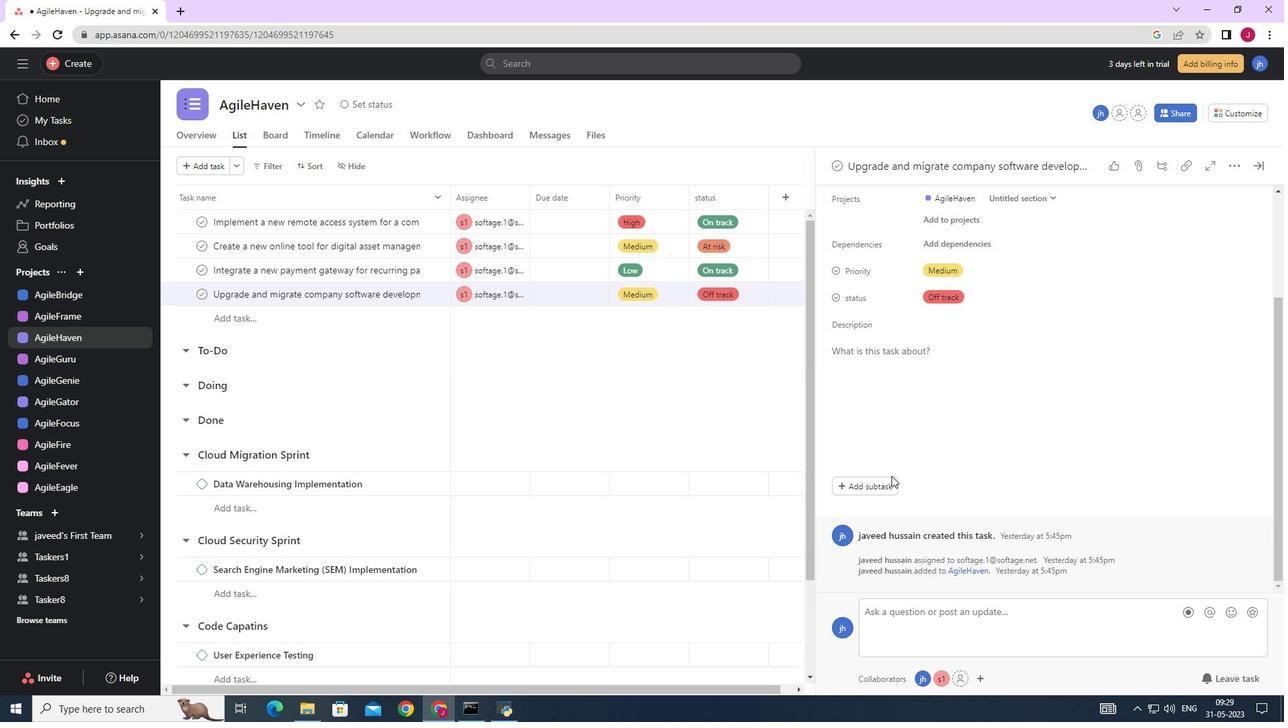 
Action: Mouse moved to (891, 481)
Screenshot: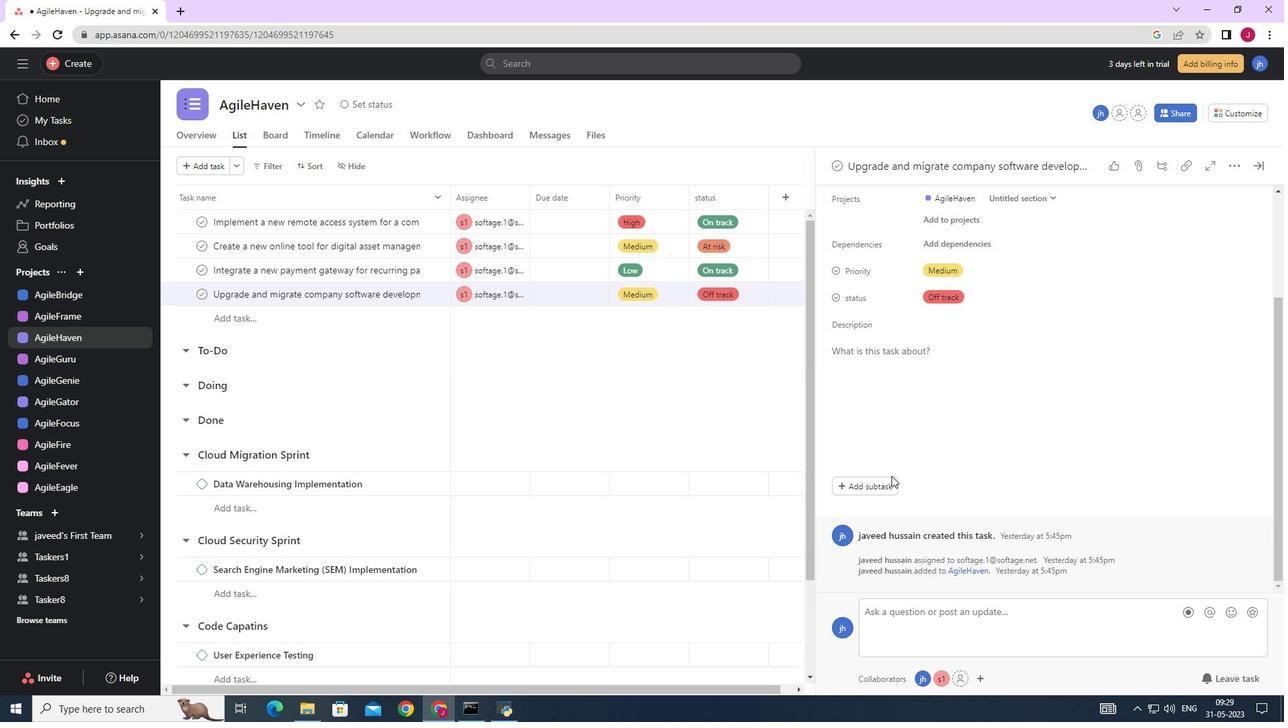 
Action: Mouse scrolled (891, 480) with delta (0, 0)
Screenshot: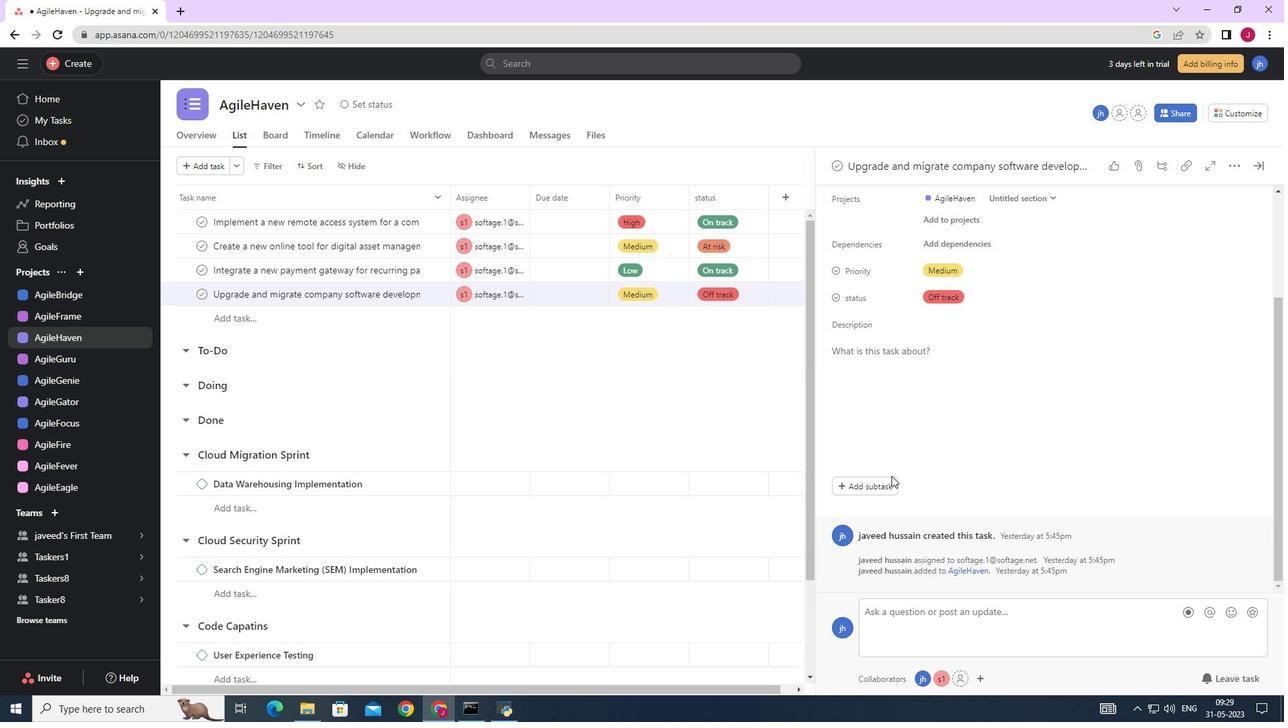 
Action: Mouse scrolled (891, 480) with delta (0, 0)
Screenshot: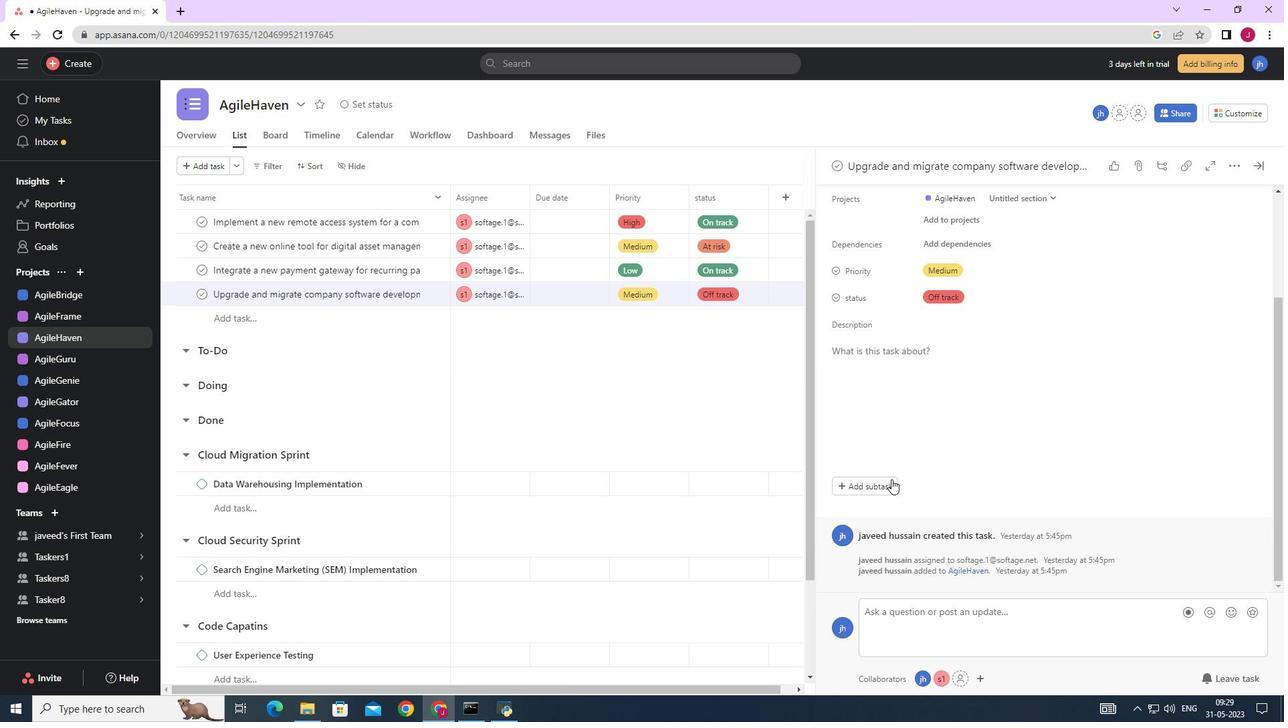 
Action: Mouse moved to (872, 487)
Screenshot: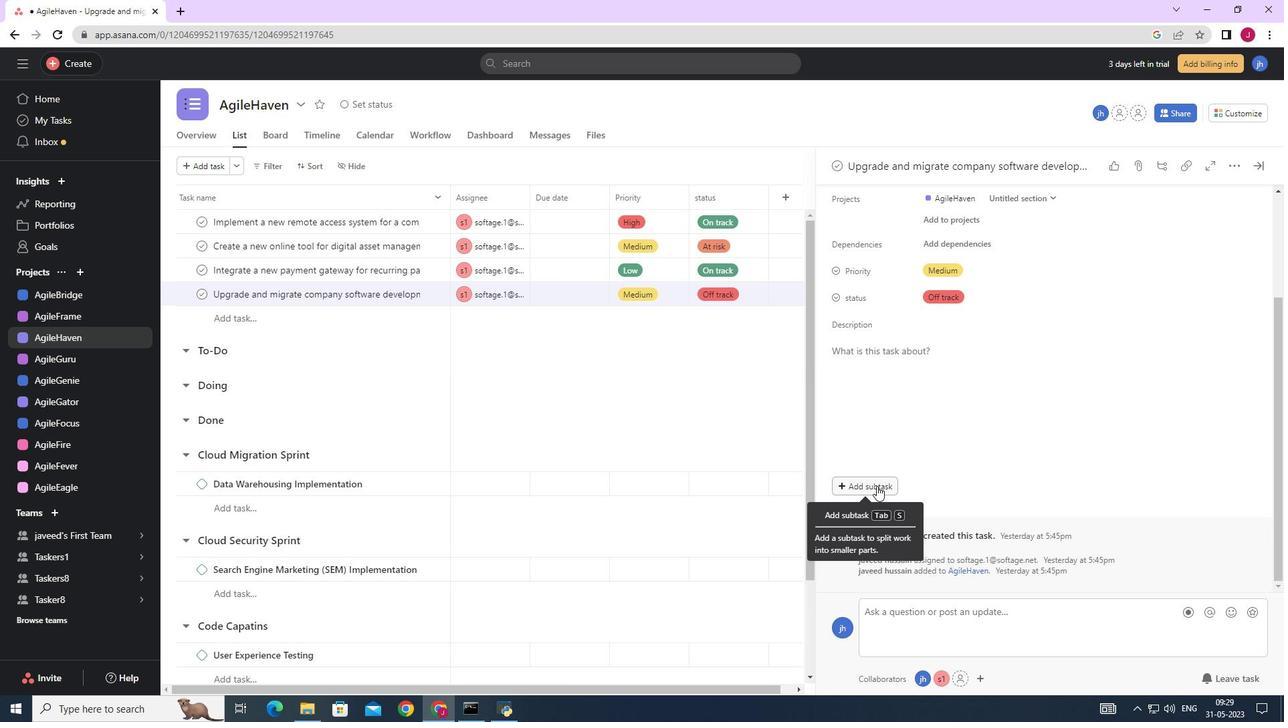 
Action: Mouse pressed left at (872, 487)
Screenshot: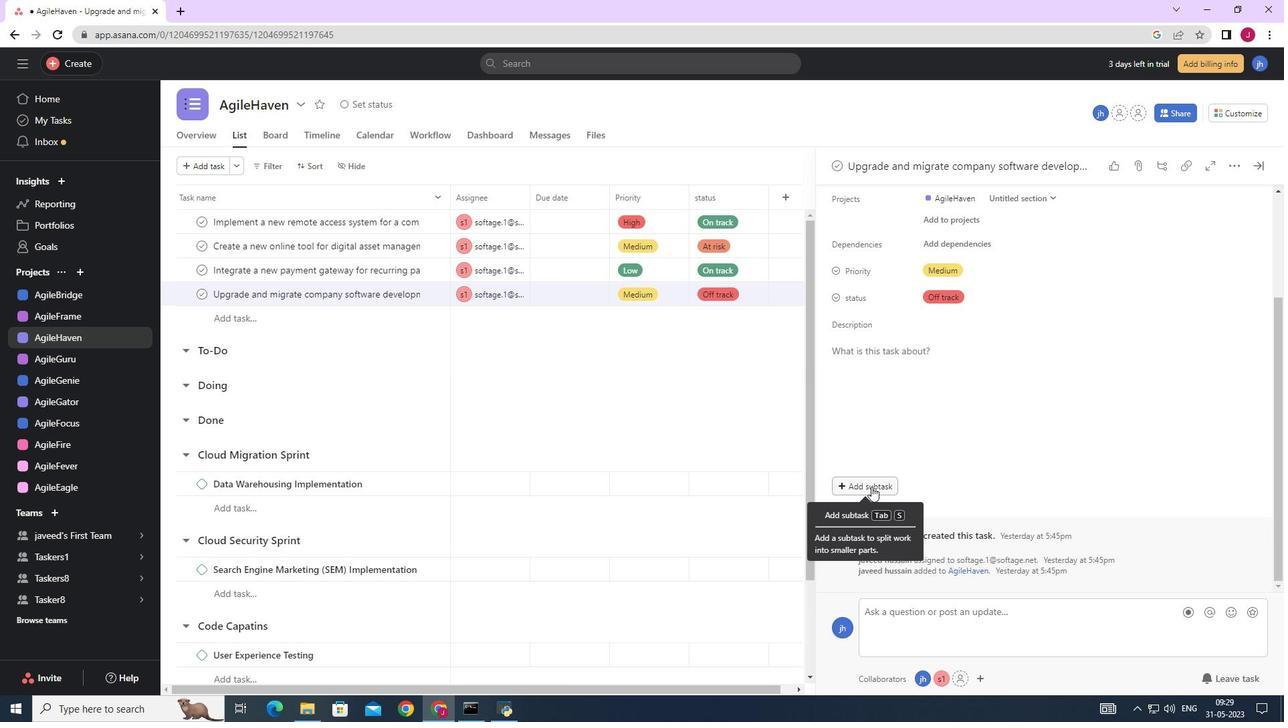 
Action: Mouse moved to (876, 469)
Screenshot: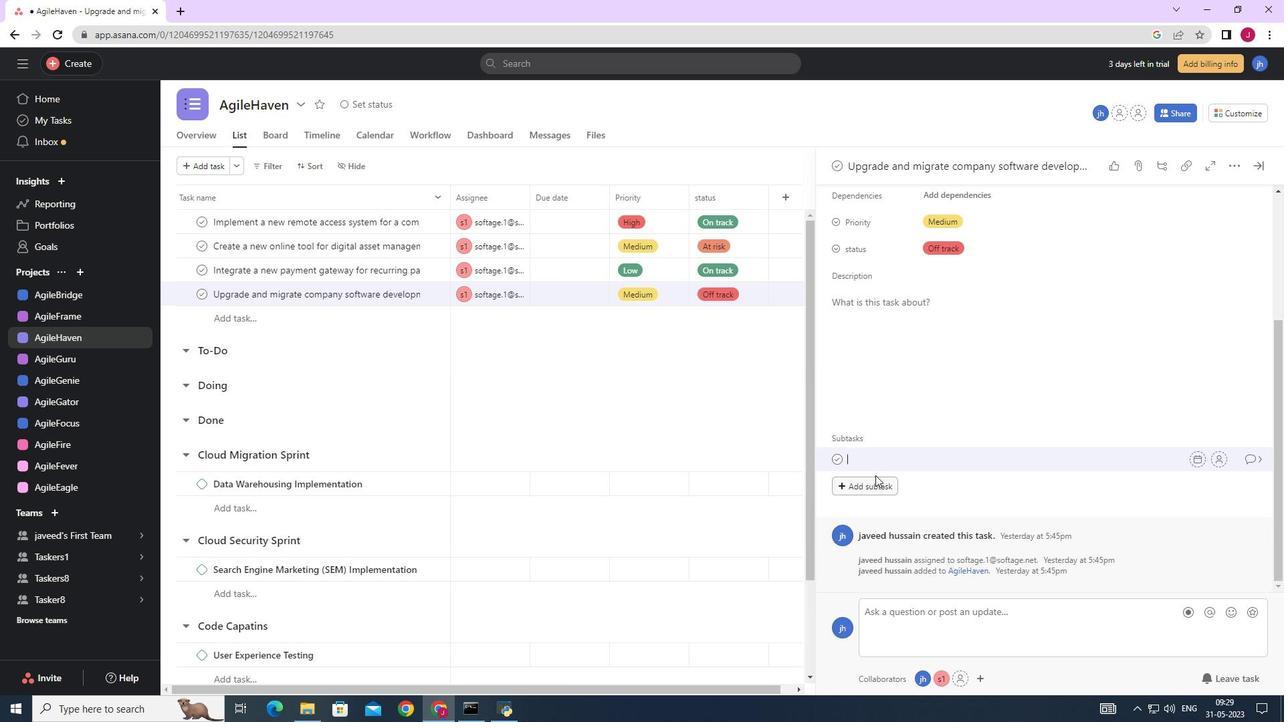 
Action: Key pressed <Key.caps_lock>G<Key.caps_lock>ather<Key.space>and<Key.space><Key.caps_lock>A<Key.caps_lock>nalyse<Key.space><Key.caps_lock>R<Key.caps_lock>equir
Screenshot: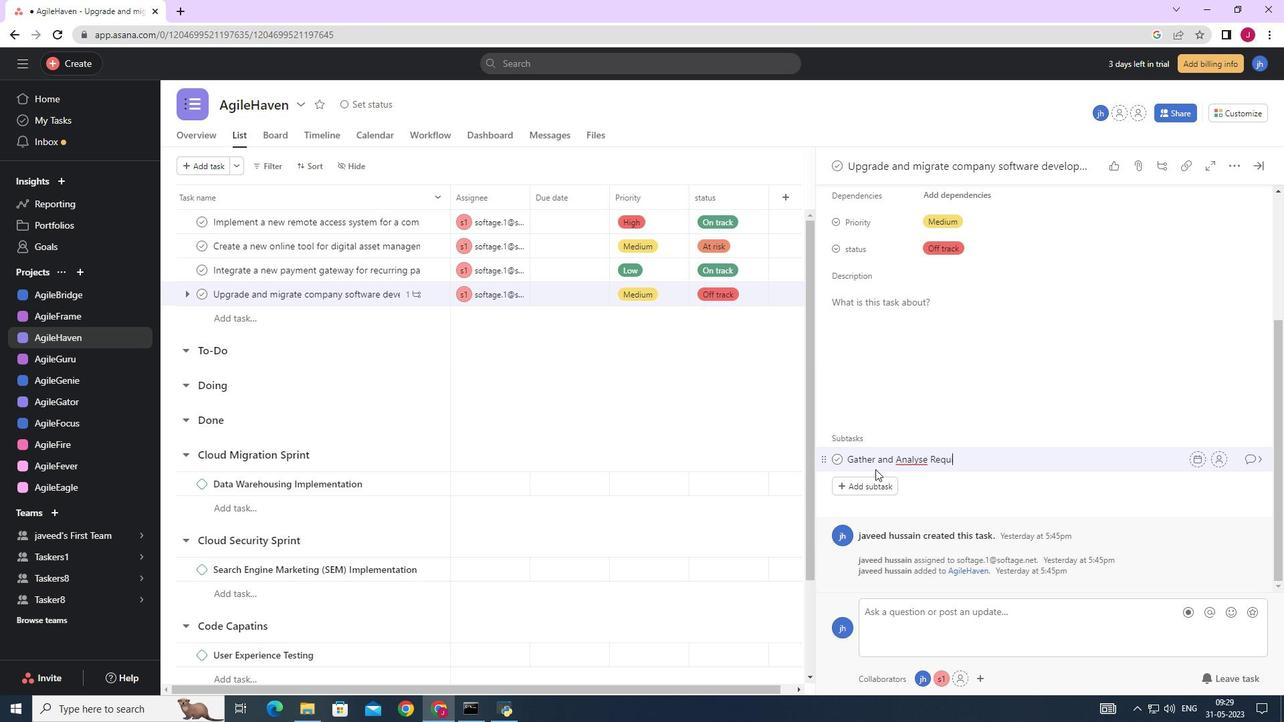 
Action: Mouse moved to (876, 469)
Screenshot: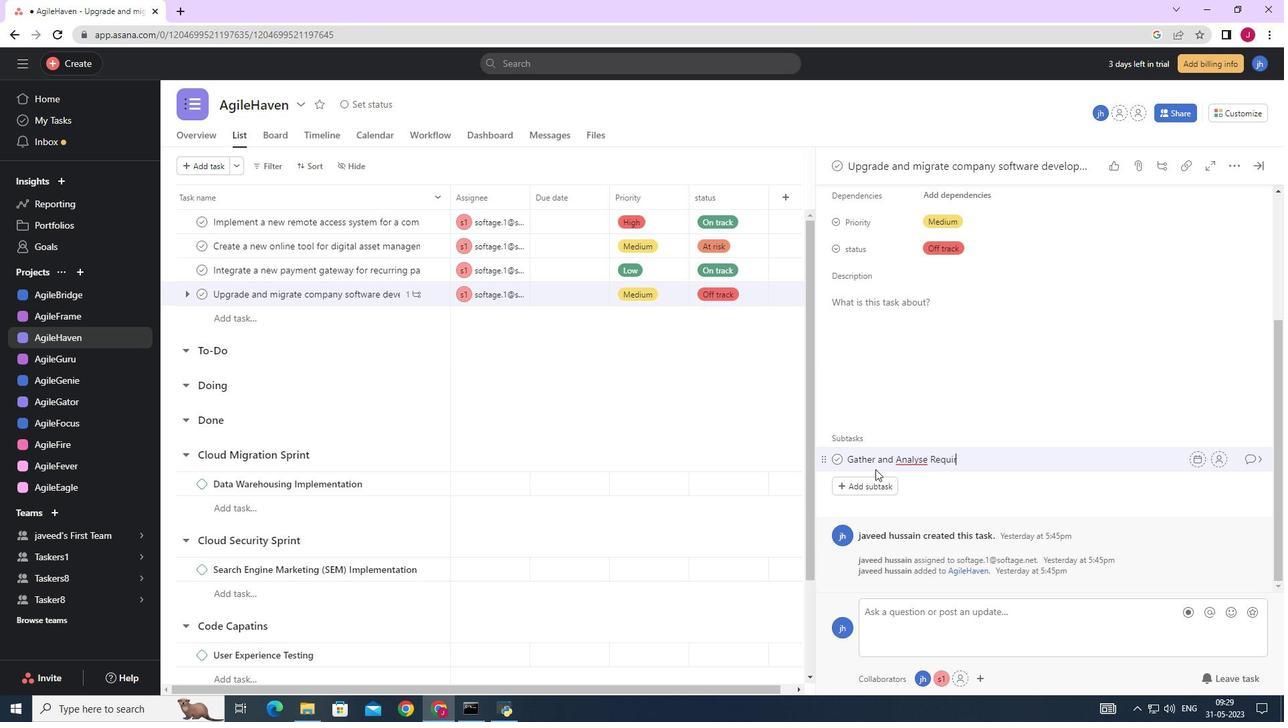 
Action: Key pressed ements
Screenshot: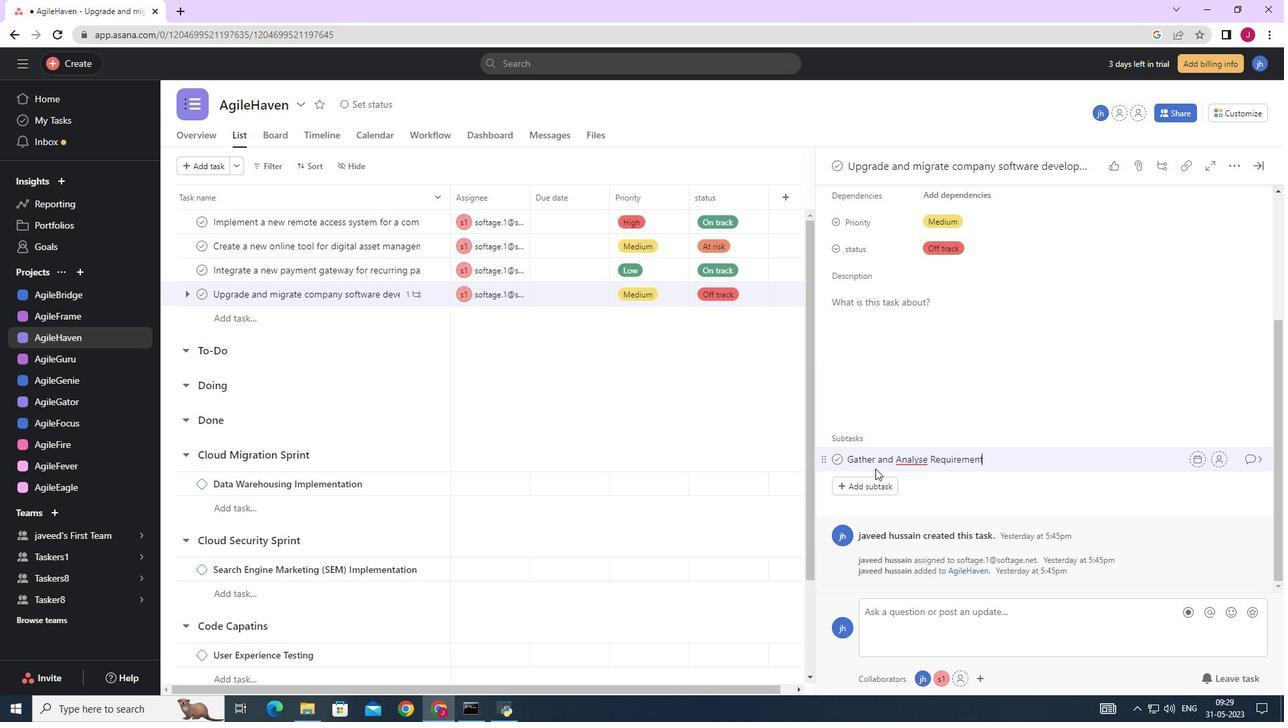 
Action: Mouse moved to (1220, 465)
Screenshot: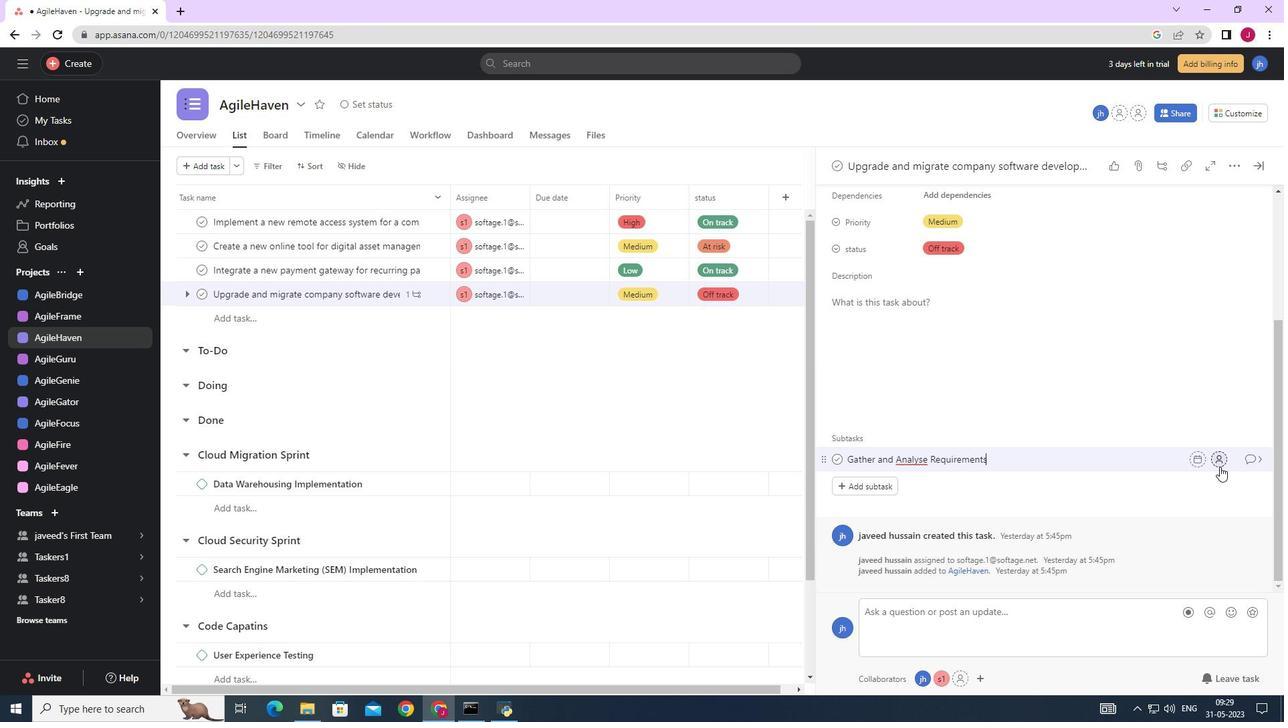 
Action: Mouse pressed left at (1220, 465)
Screenshot: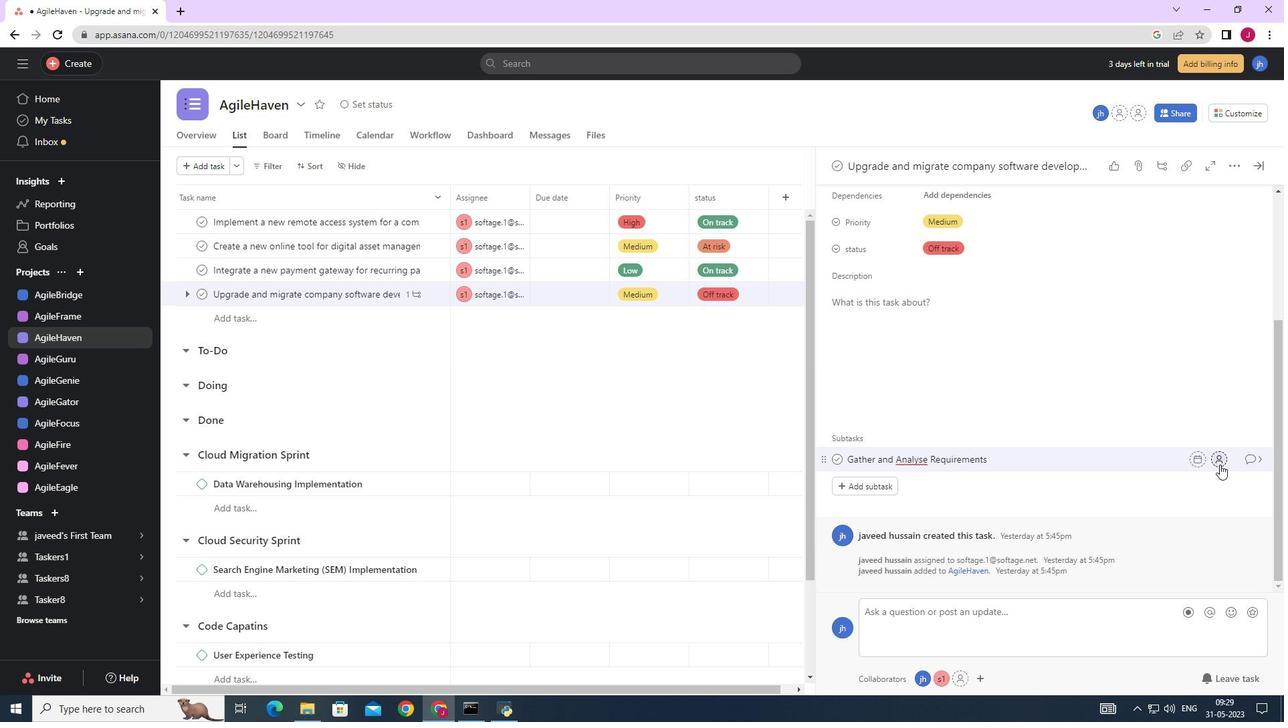 
Action: Mouse moved to (1080, 499)
Screenshot: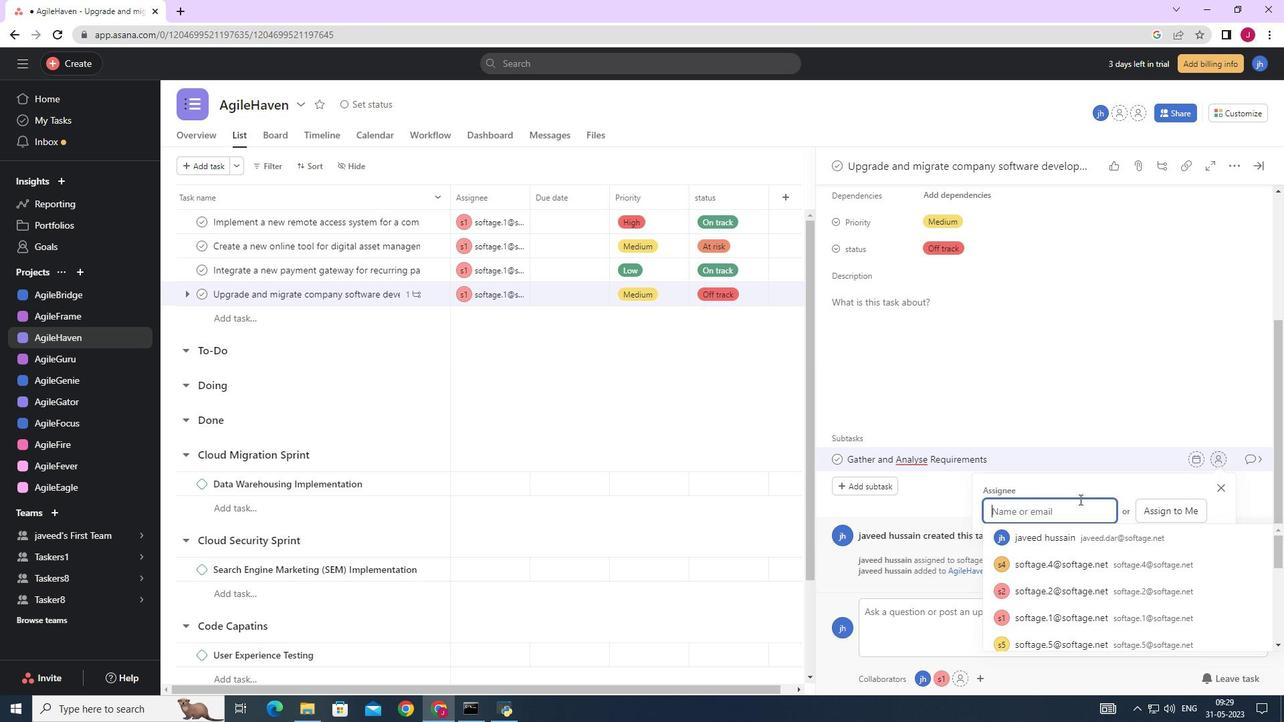 
Action: Key pressed soft<Key.shift><Key.shift><Key.shift><Key.shift><Key.shift><Key.shift><Key.shift><Key.shift>@1
Screenshot: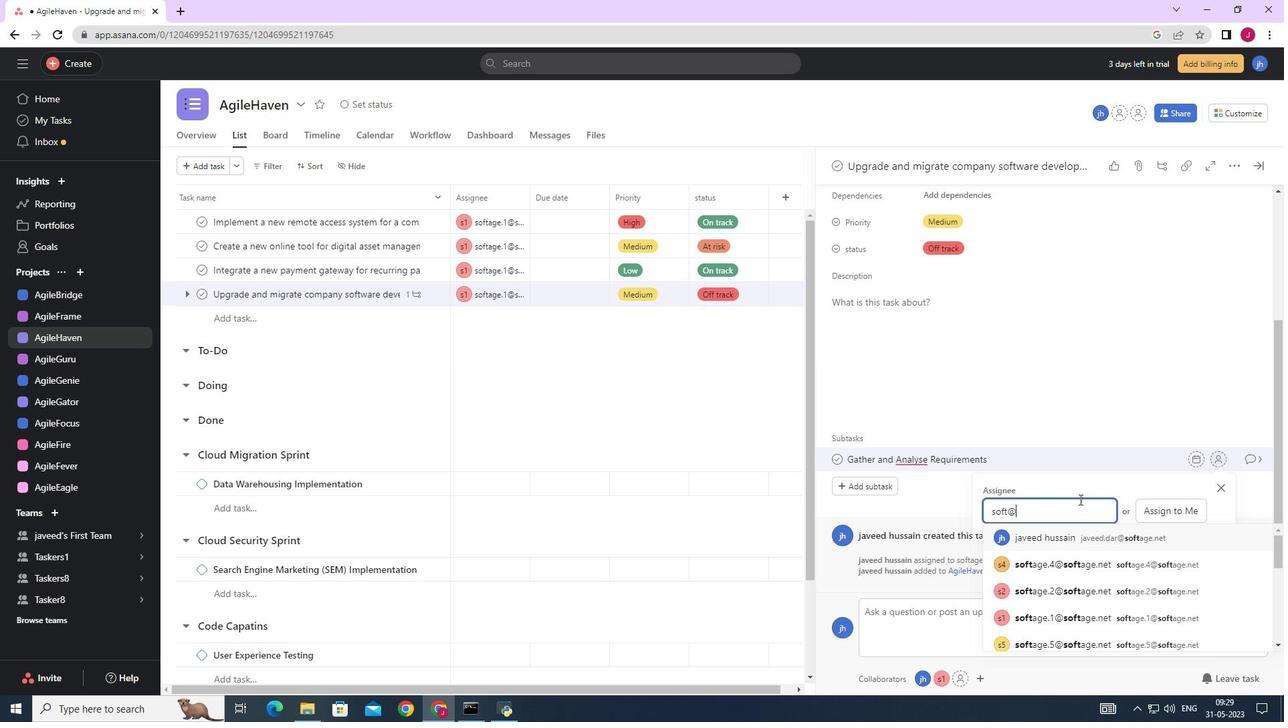 
Action: Mouse moved to (1109, 538)
Screenshot: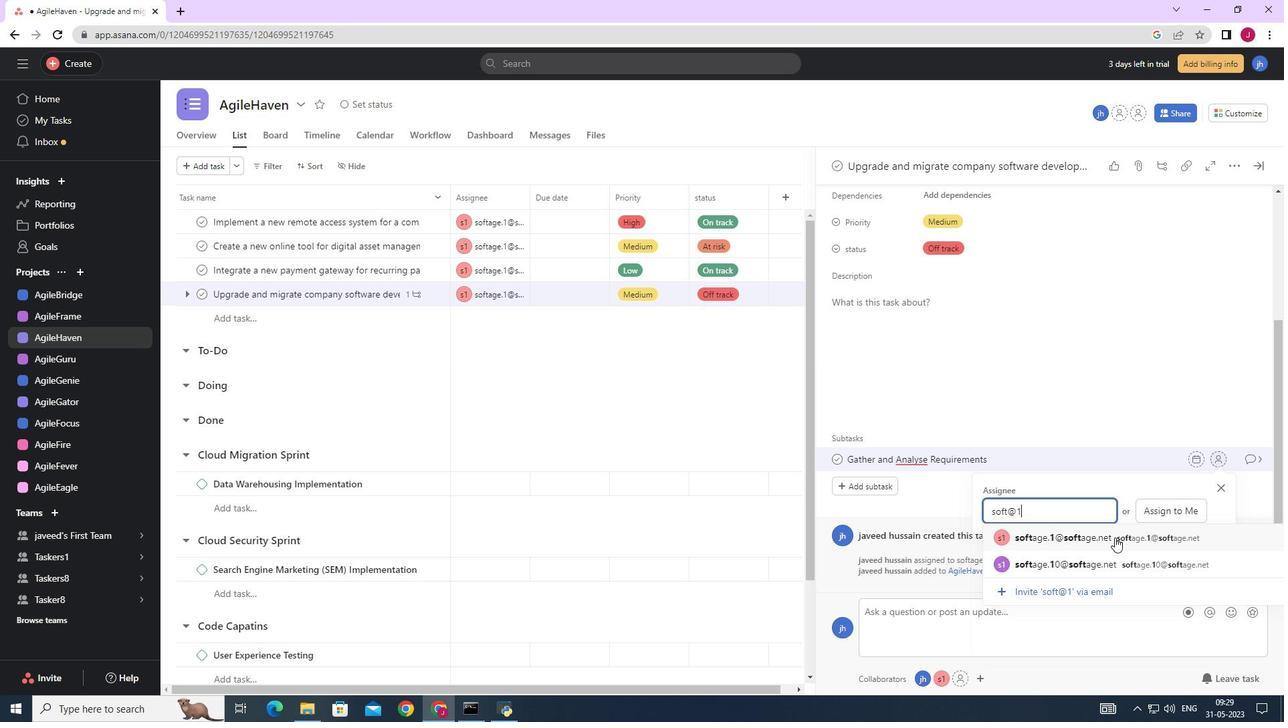 
Action: Mouse pressed left at (1109, 538)
Screenshot: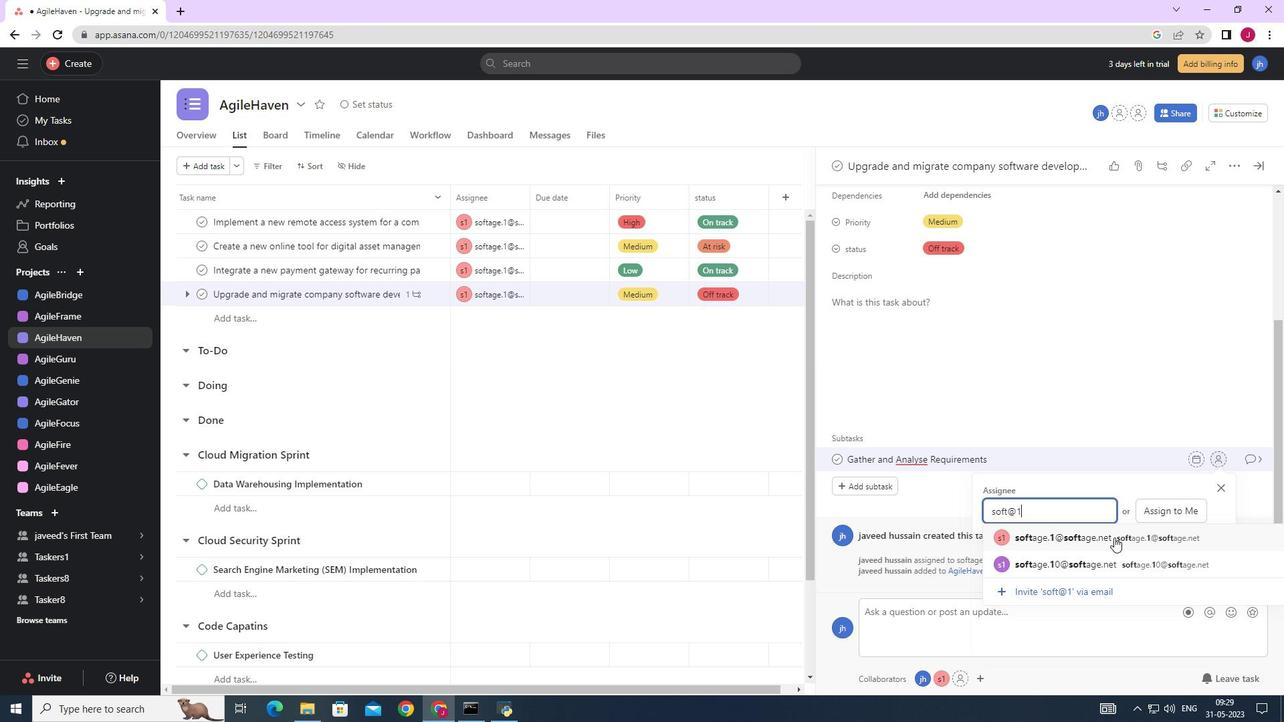
Action: Mouse moved to (1252, 461)
Screenshot: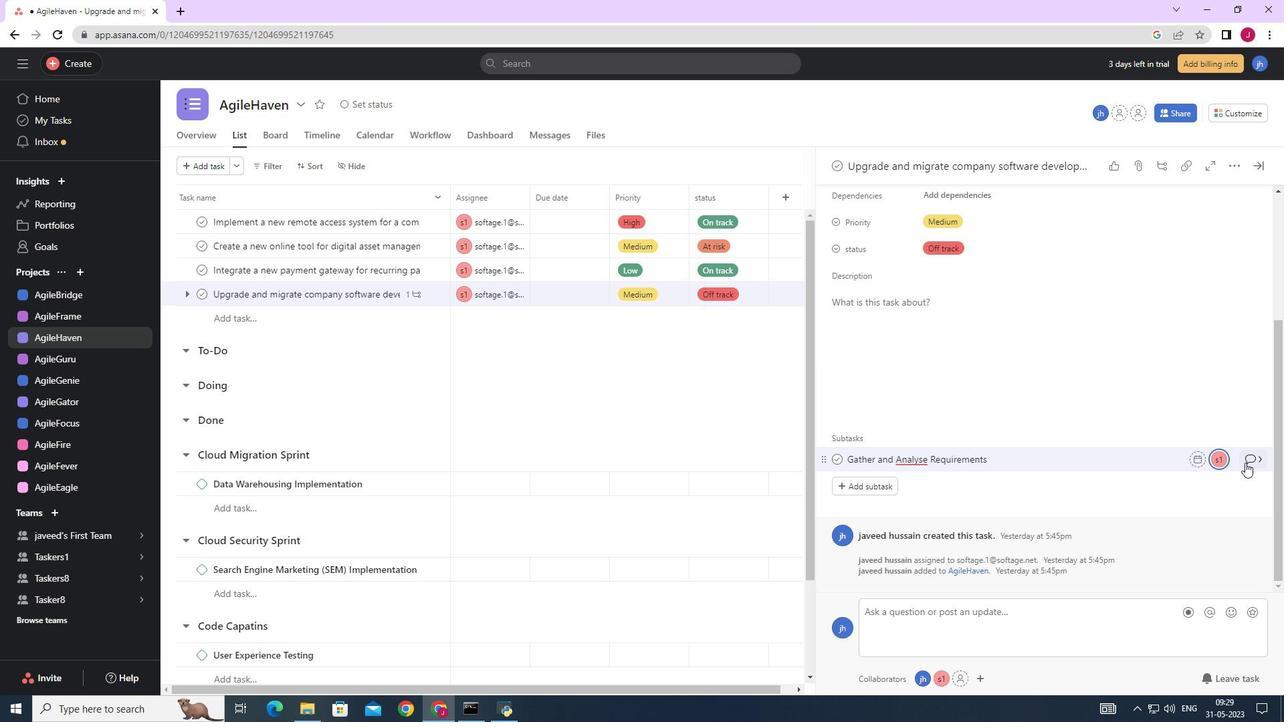 
Action: Mouse pressed left at (1252, 461)
Screenshot: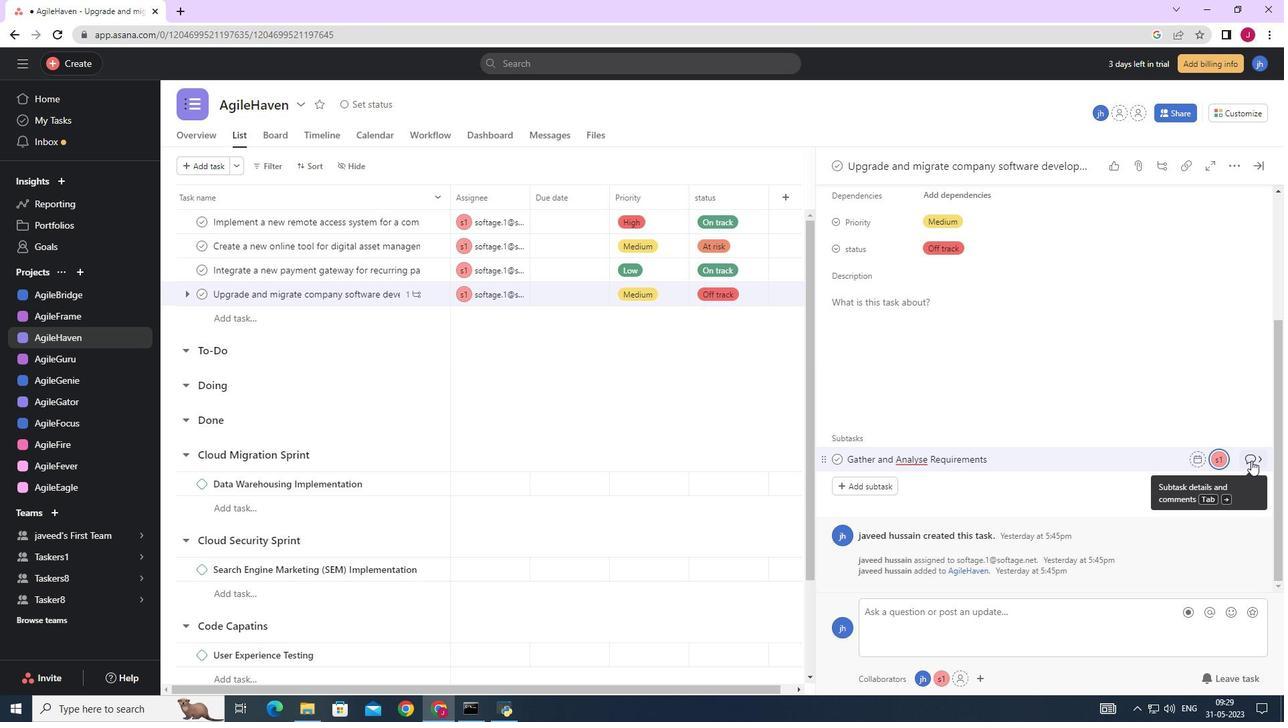 
Action: Mouse moved to (892, 389)
Screenshot: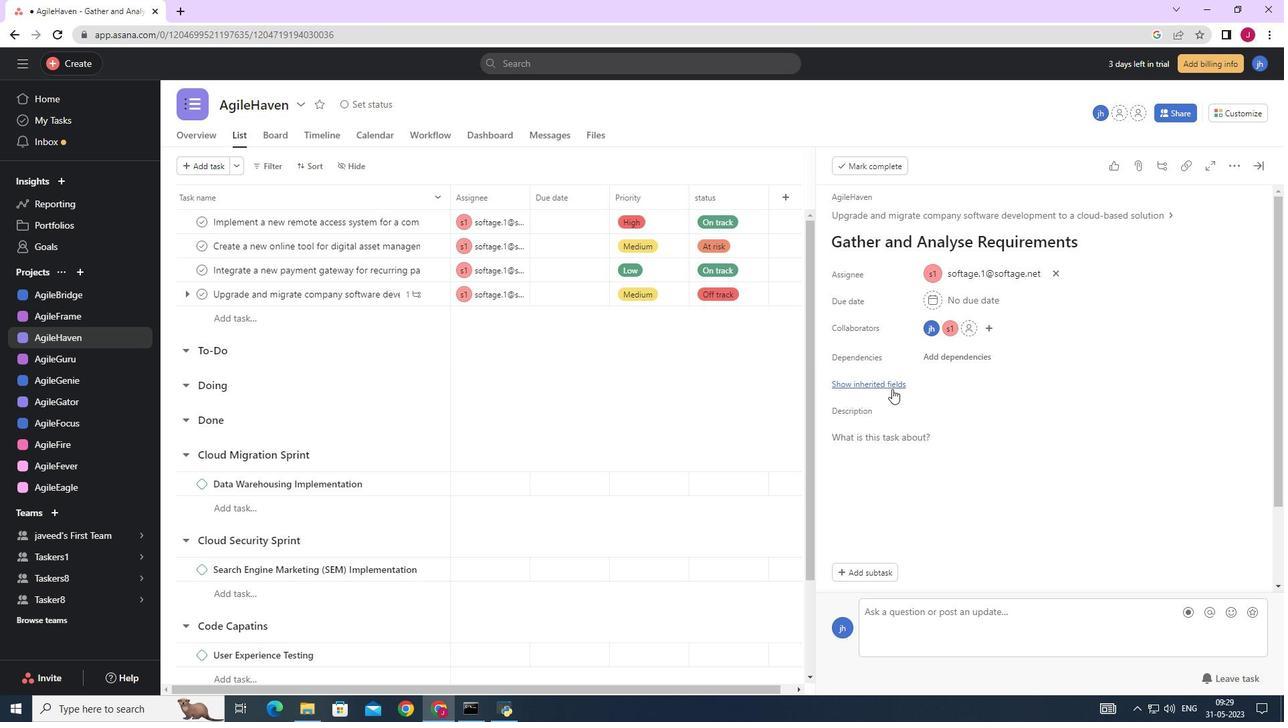 
Action: Mouse pressed left at (892, 389)
Screenshot: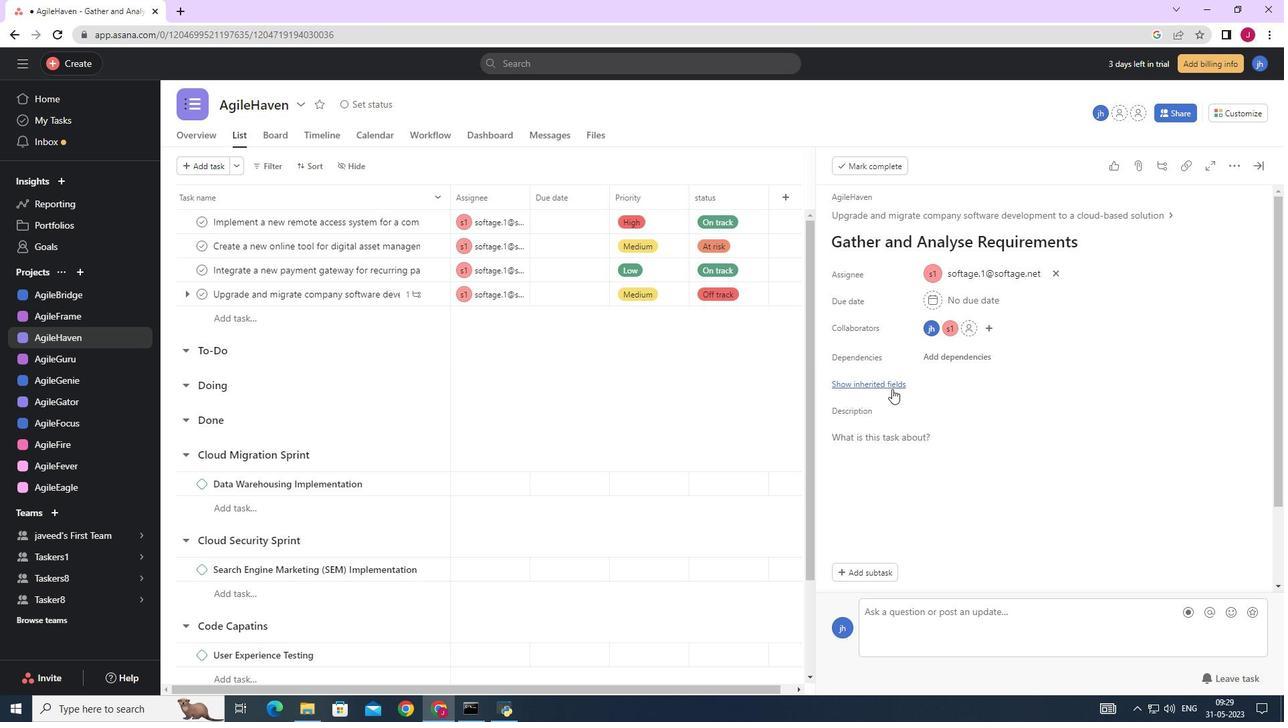 
Action: Mouse moved to (971, 403)
Screenshot: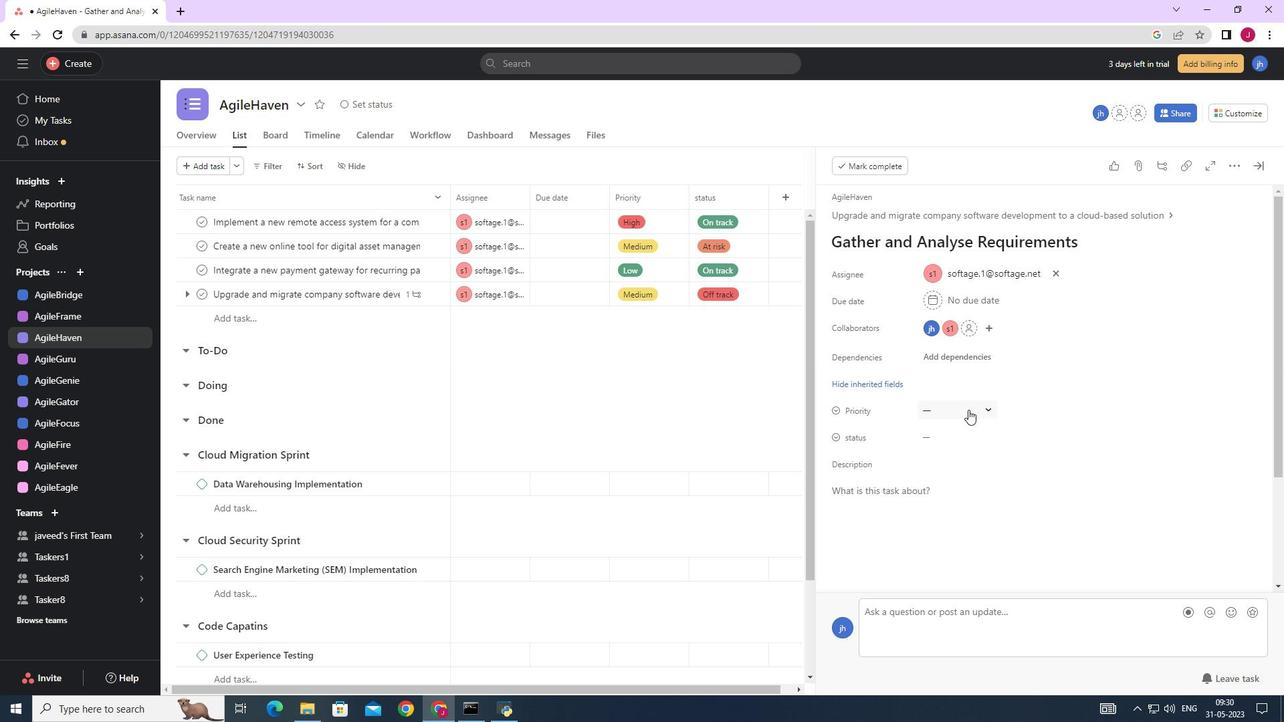 
Action: Mouse pressed left at (971, 403)
Screenshot: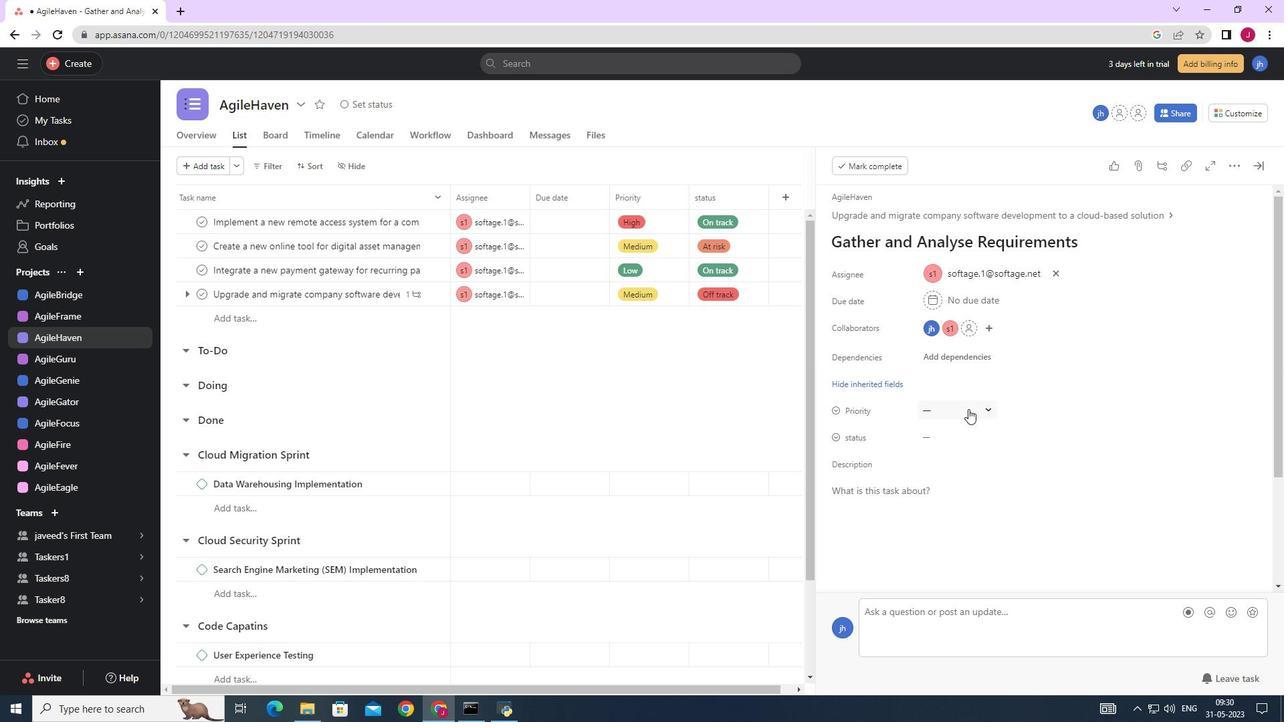 
Action: Mouse moved to (965, 457)
Screenshot: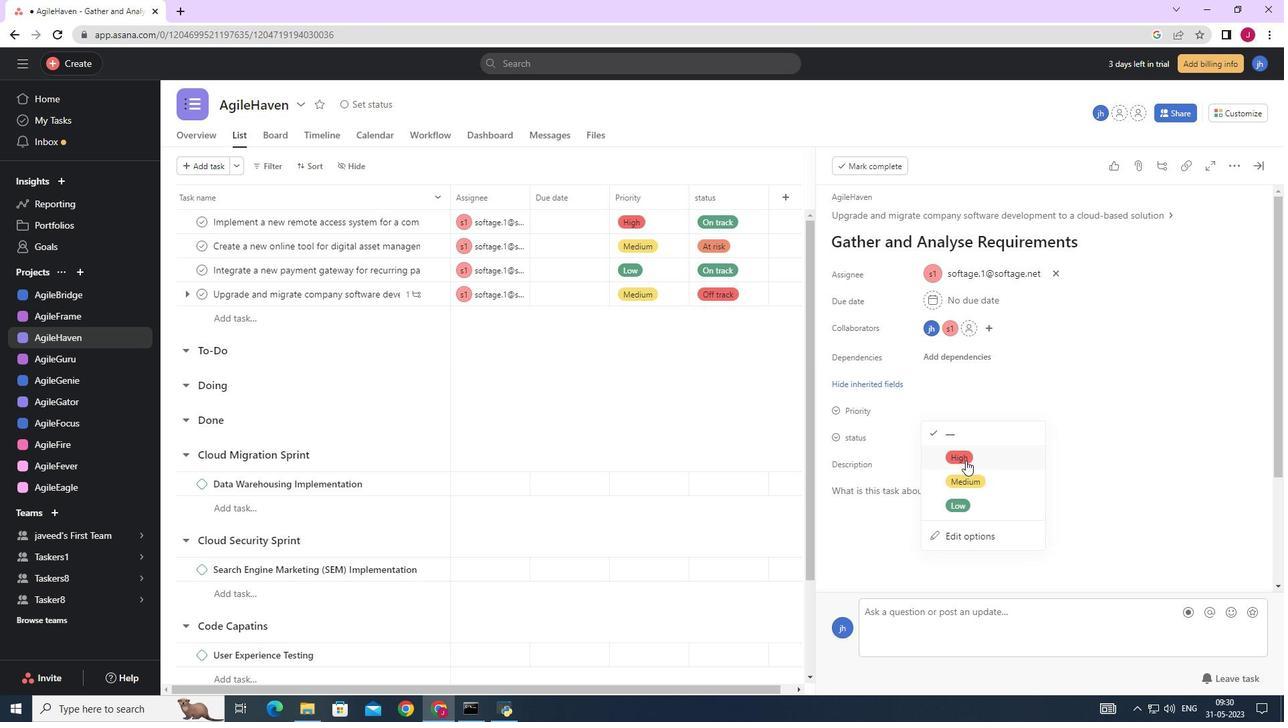 
Action: Mouse pressed left at (965, 457)
Screenshot: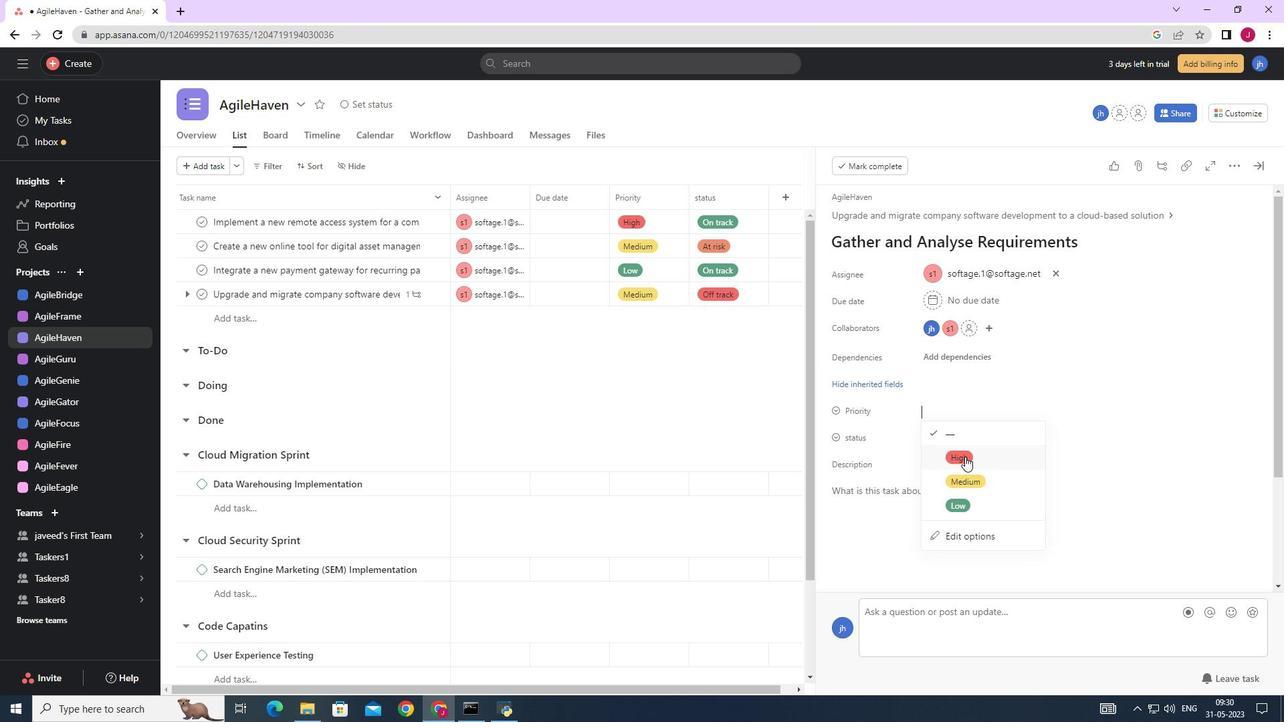 
Action: Mouse moved to (926, 437)
Screenshot: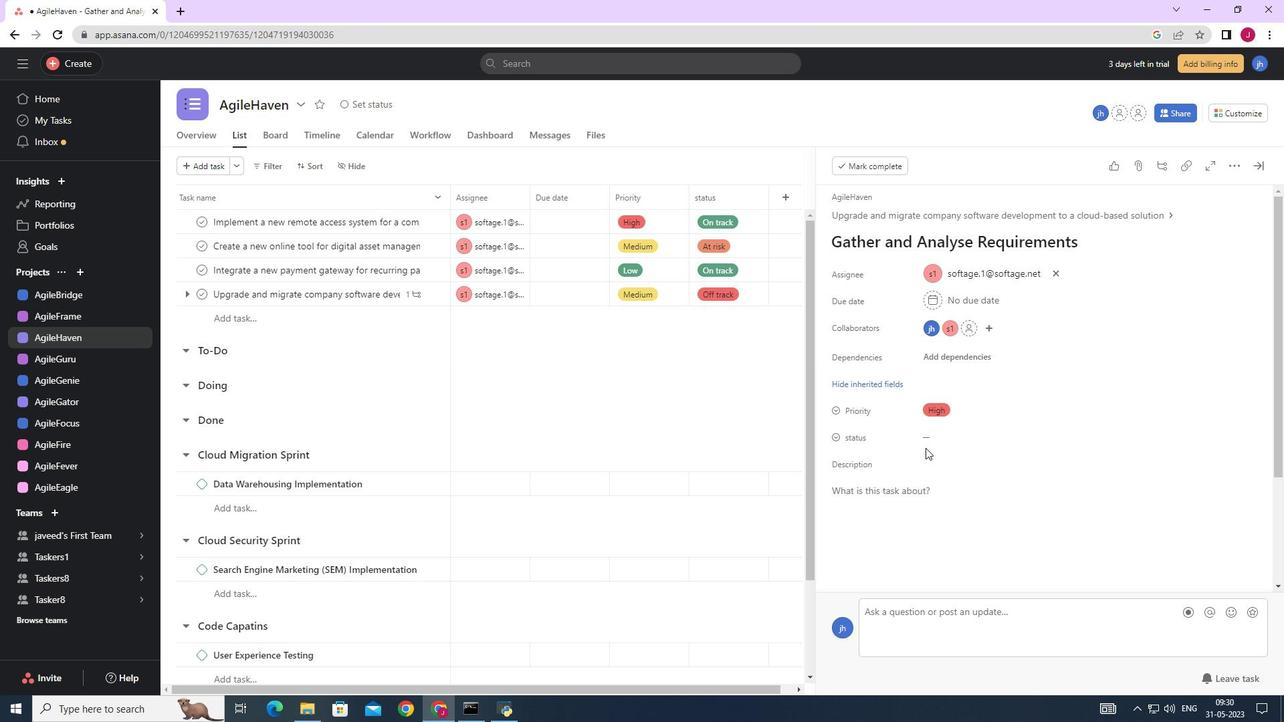 
Action: Mouse pressed left at (926, 437)
Screenshot: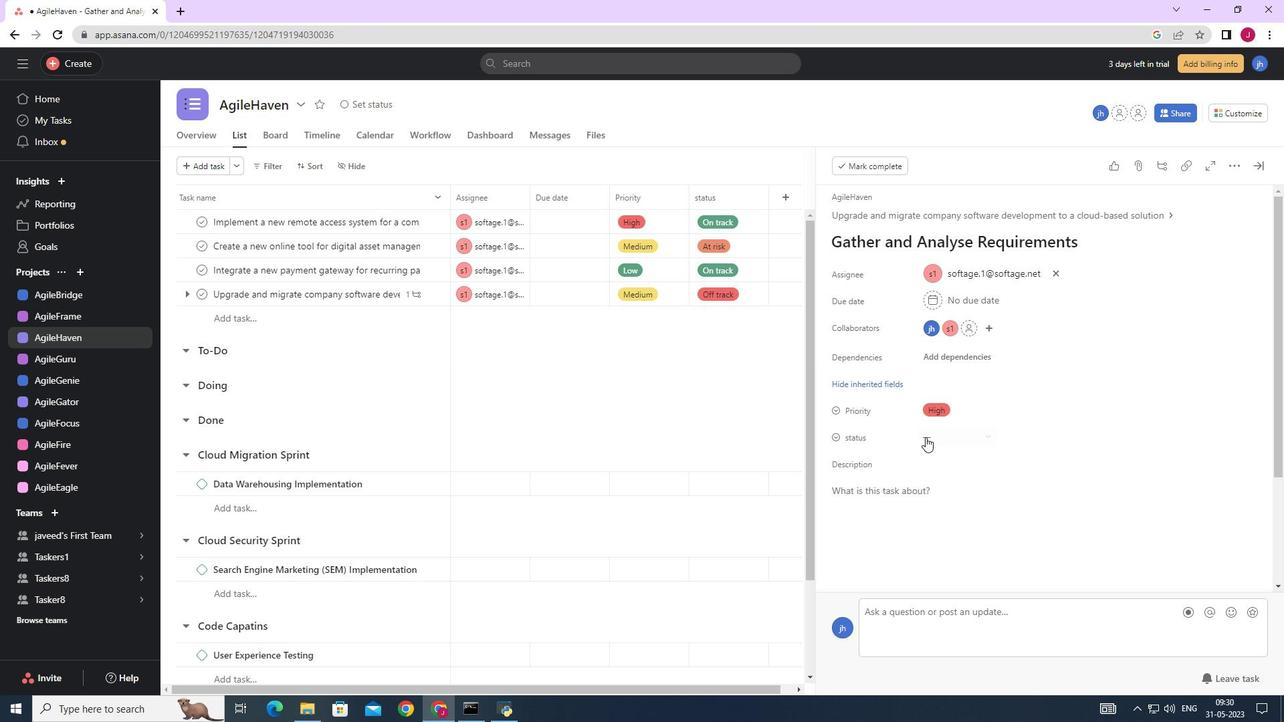 
Action: Mouse moved to (963, 507)
Screenshot: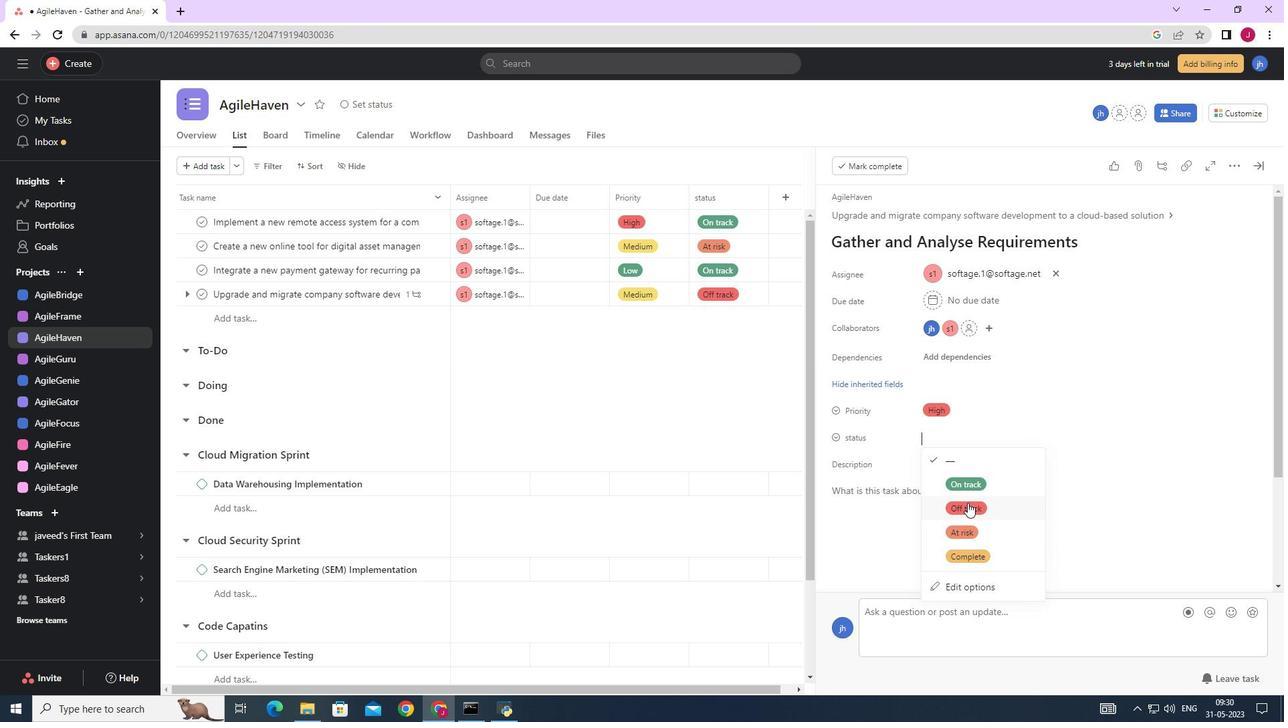 
Action: Mouse pressed left at (963, 507)
Screenshot: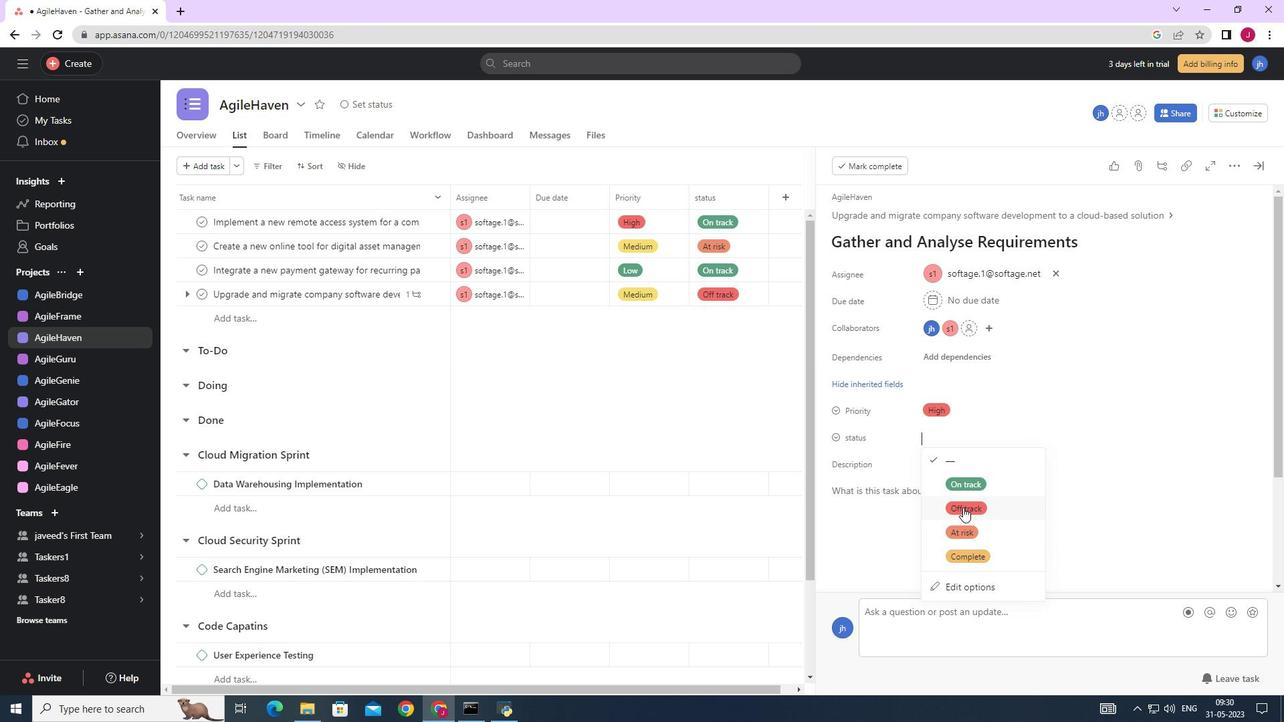 
Action: Mouse moved to (1260, 165)
Screenshot: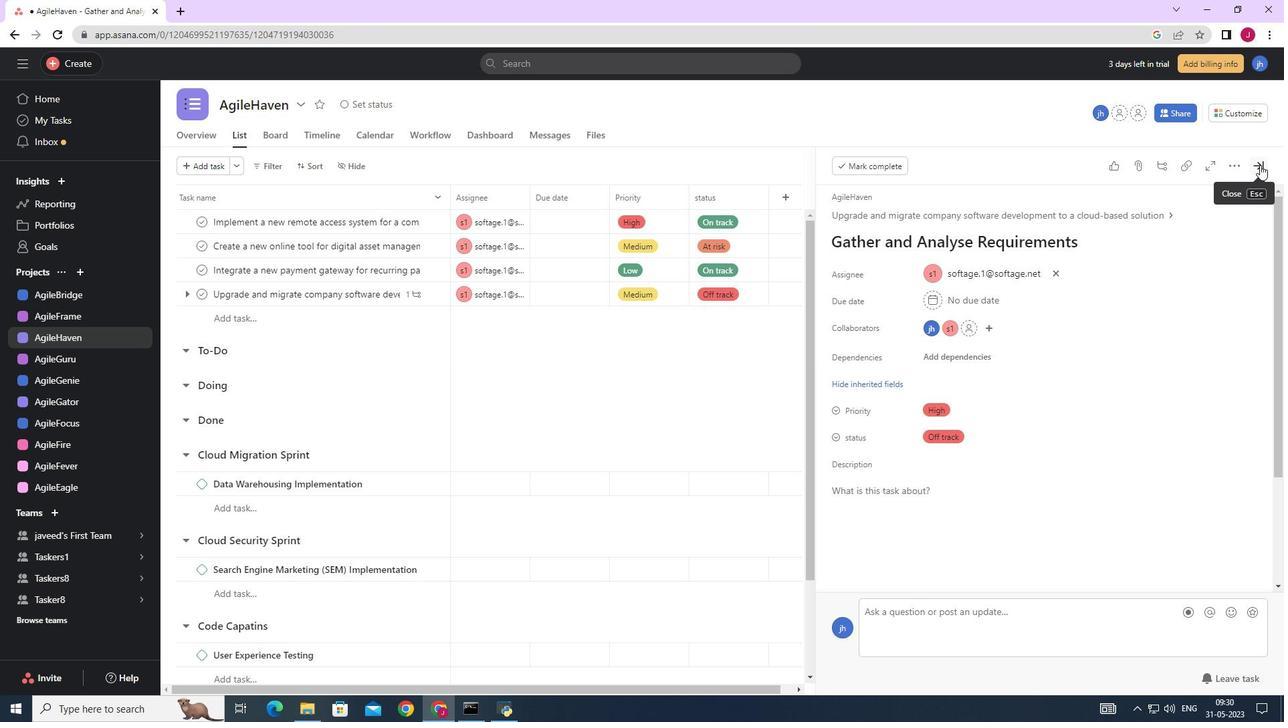
Action: Mouse pressed left at (1260, 165)
Screenshot: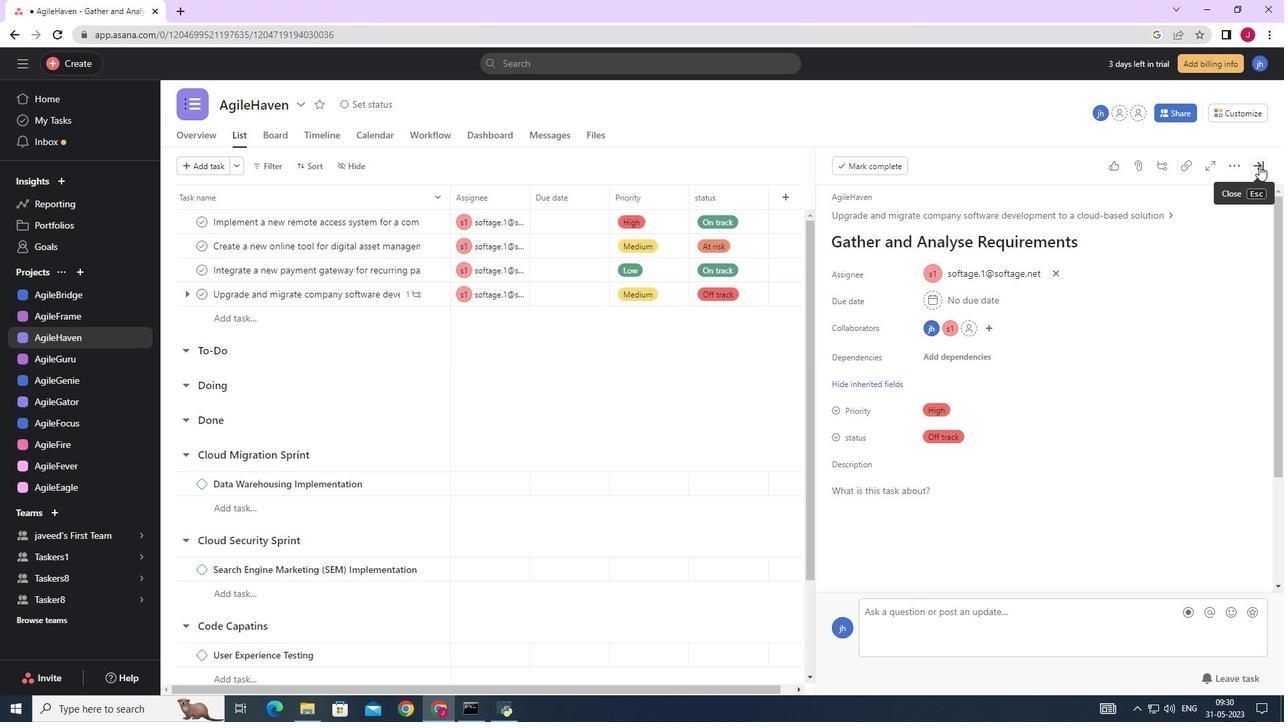 
Action: Mouse moved to (1238, 192)
Screenshot: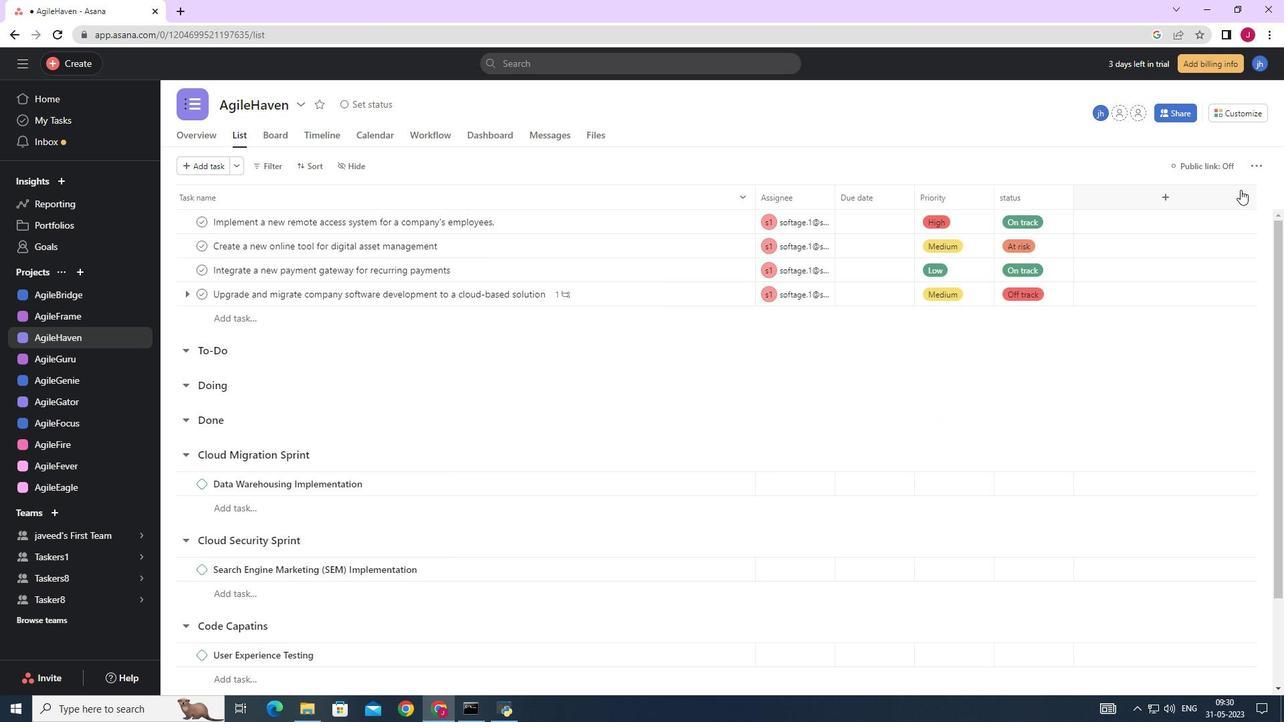 
